Task: For heading Use Comic Sans MS with underline.  font size for heading24,  'Change the font style of data to'Comic Sans MS and font size to 16,  Change the alignment of both headline & data to Align center.  In the sheet   Pinnacle Sales   book
Action: Mouse moved to (29, 155)
Screenshot: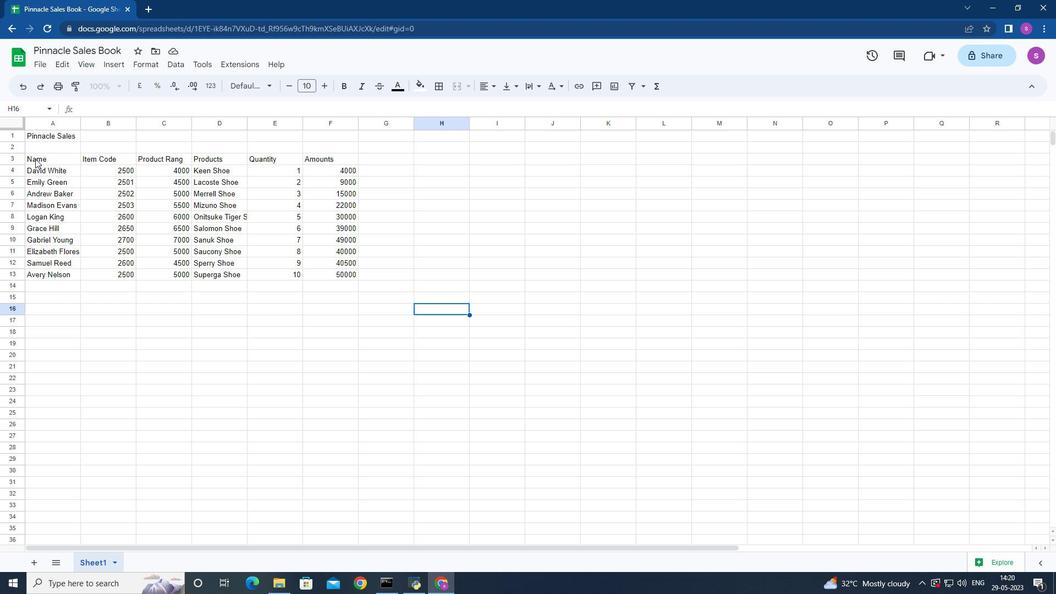 
Action: Mouse pressed left at (29, 155)
Screenshot: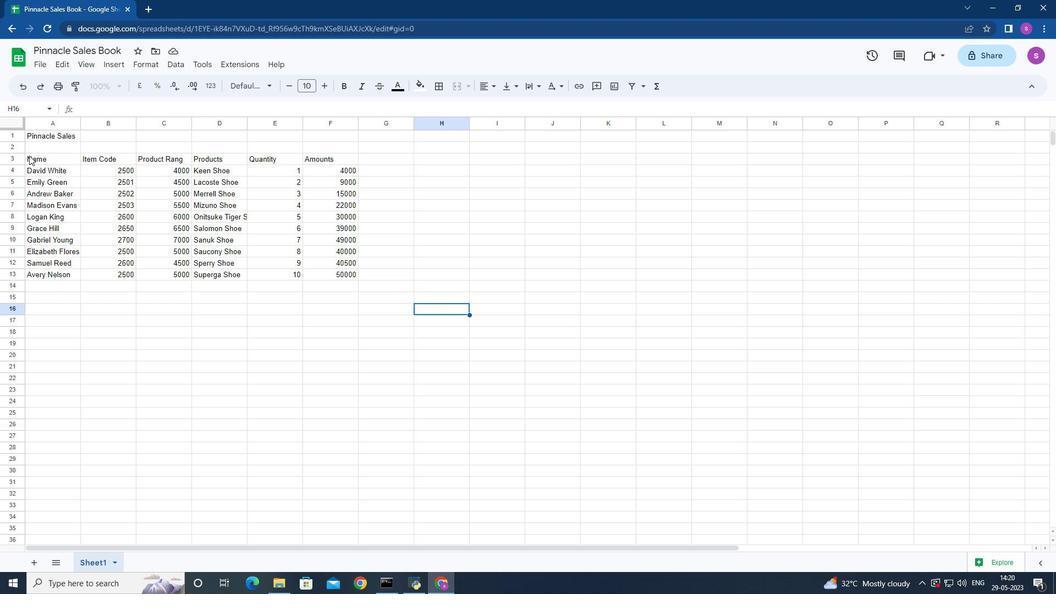 
Action: Mouse moved to (268, 82)
Screenshot: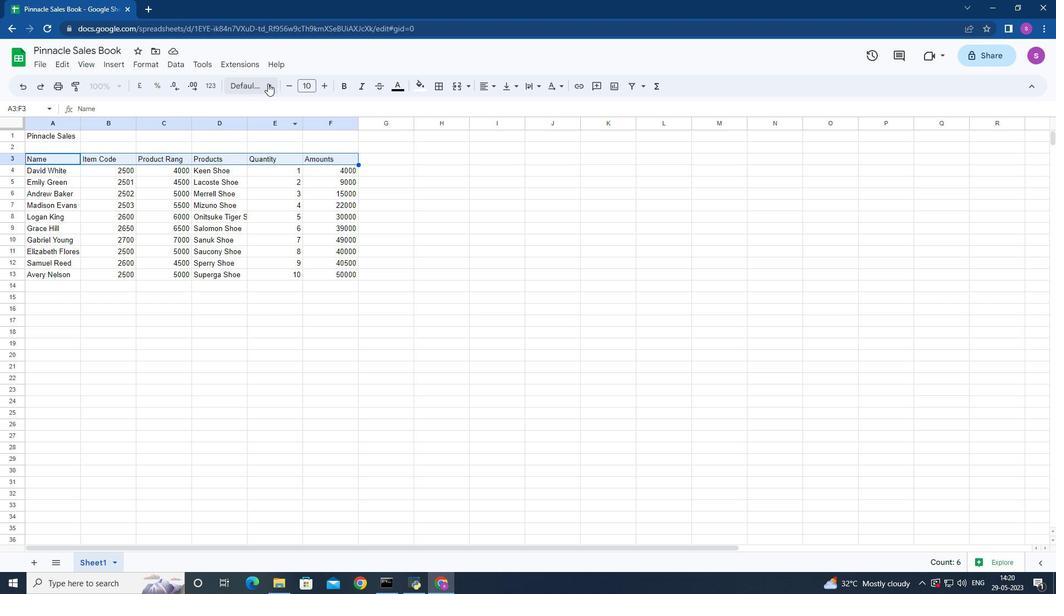 
Action: Mouse pressed left at (268, 82)
Screenshot: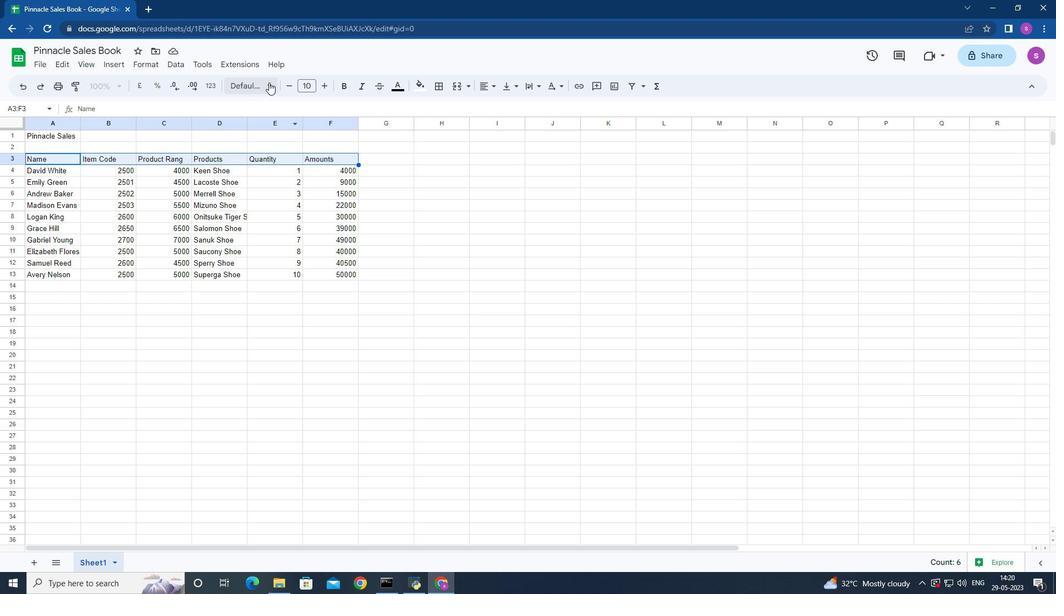 
Action: Mouse moved to (302, 363)
Screenshot: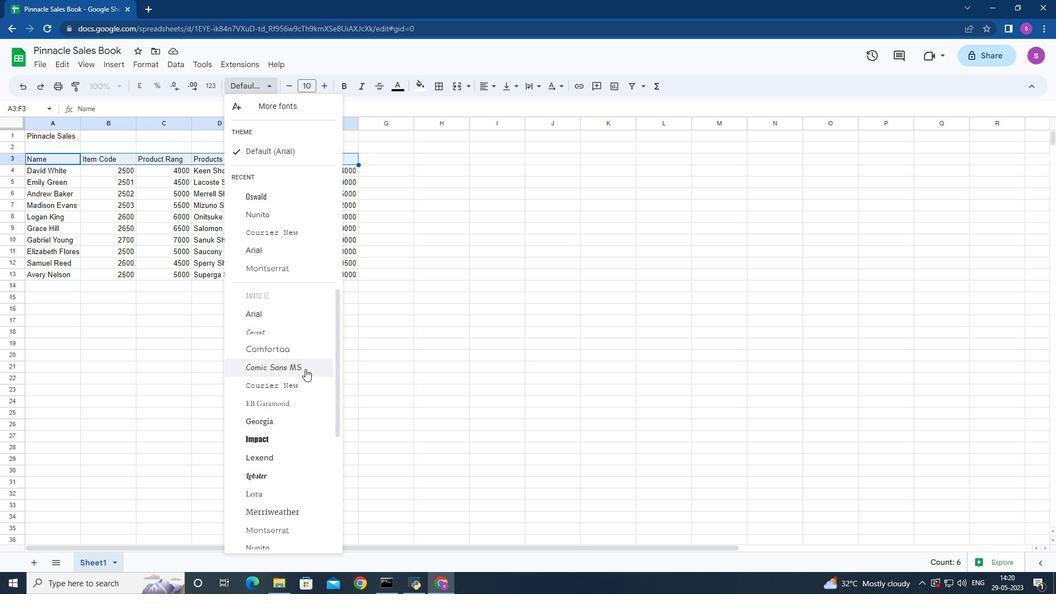 
Action: Mouse pressed left at (302, 363)
Screenshot: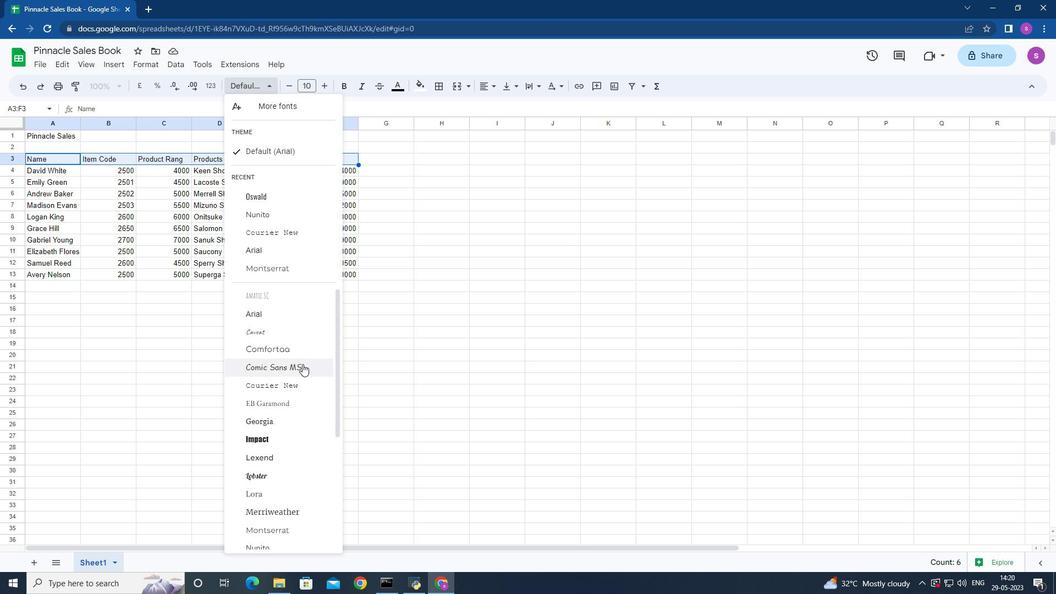
Action: Mouse moved to (135, 65)
Screenshot: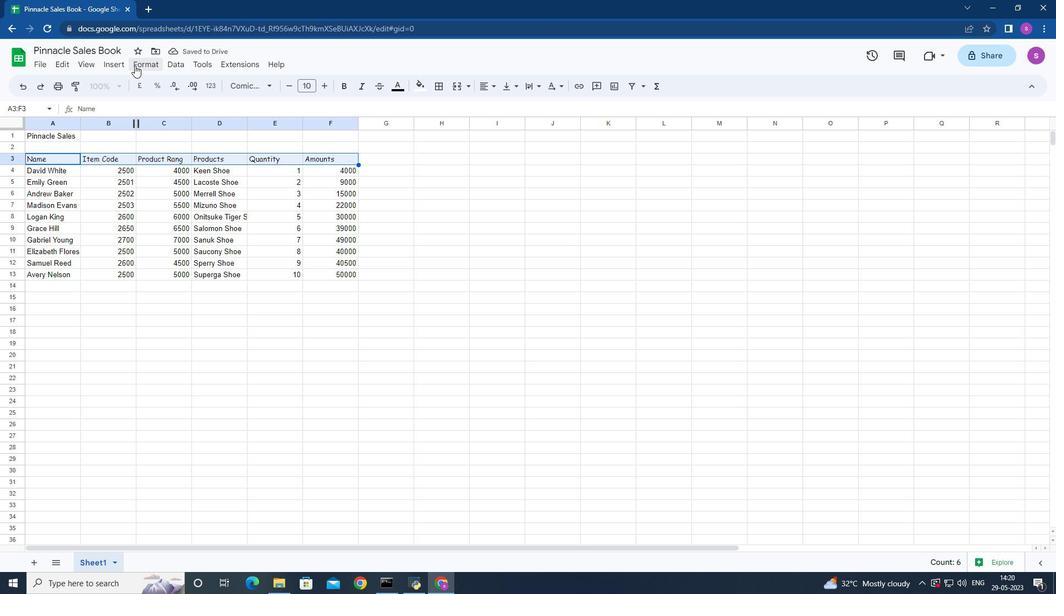 
Action: Mouse pressed left at (135, 65)
Screenshot: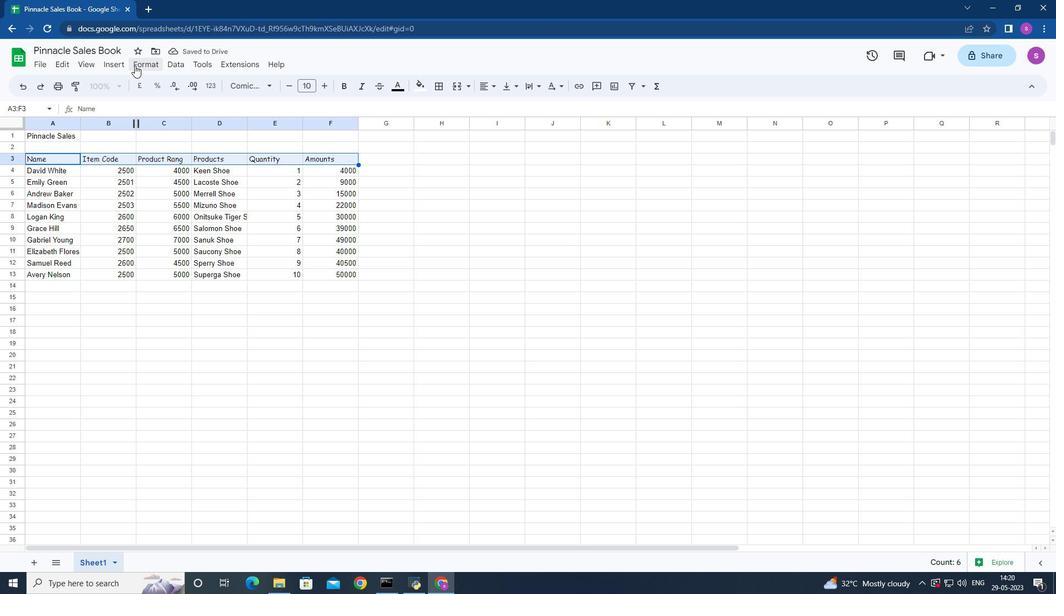 
Action: Mouse moved to (344, 166)
Screenshot: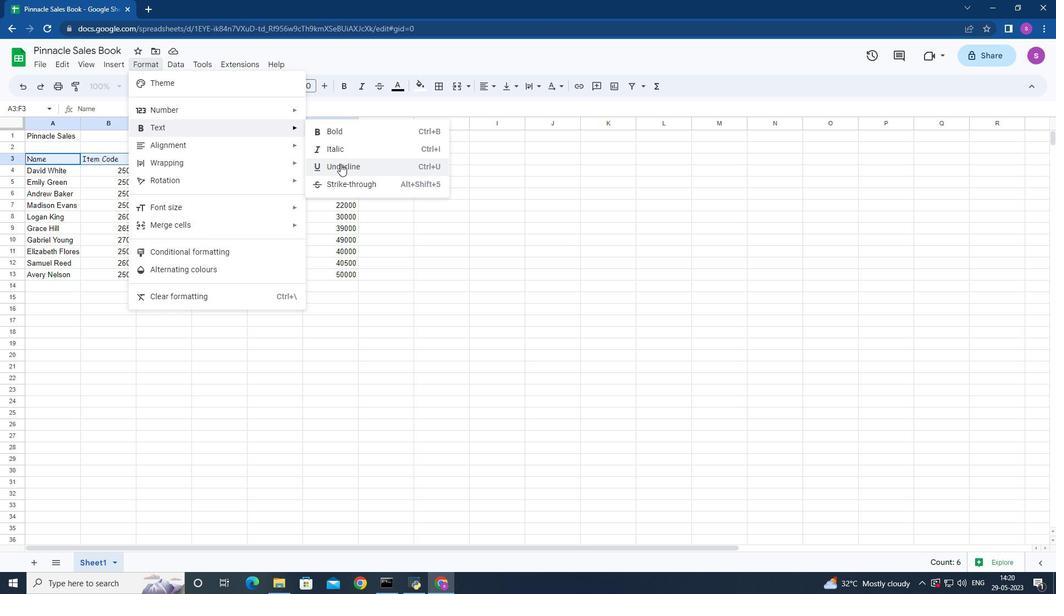 
Action: Mouse pressed left at (344, 166)
Screenshot: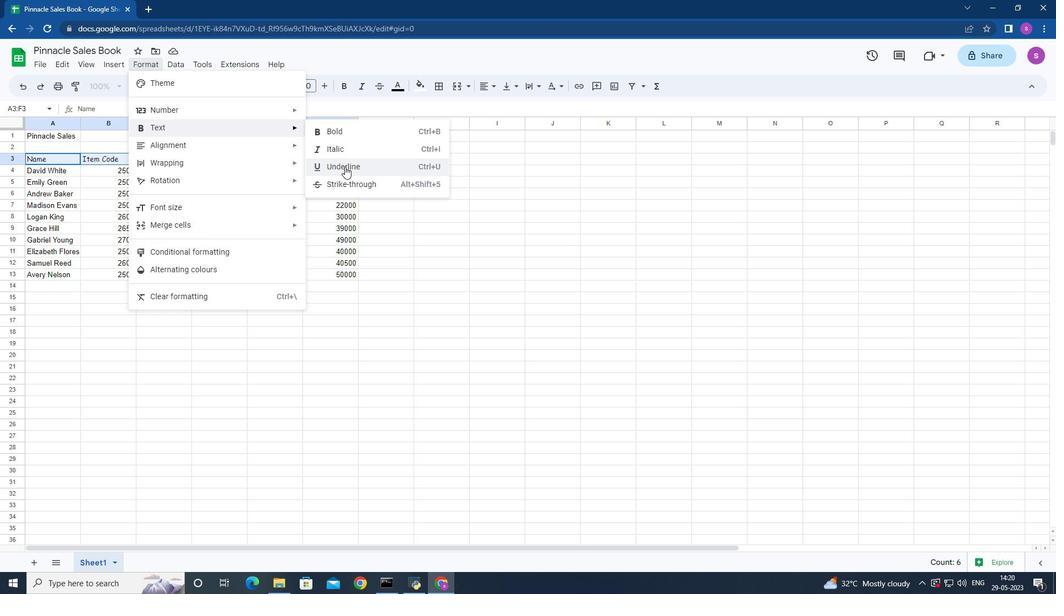 
Action: Mouse moved to (323, 84)
Screenshot: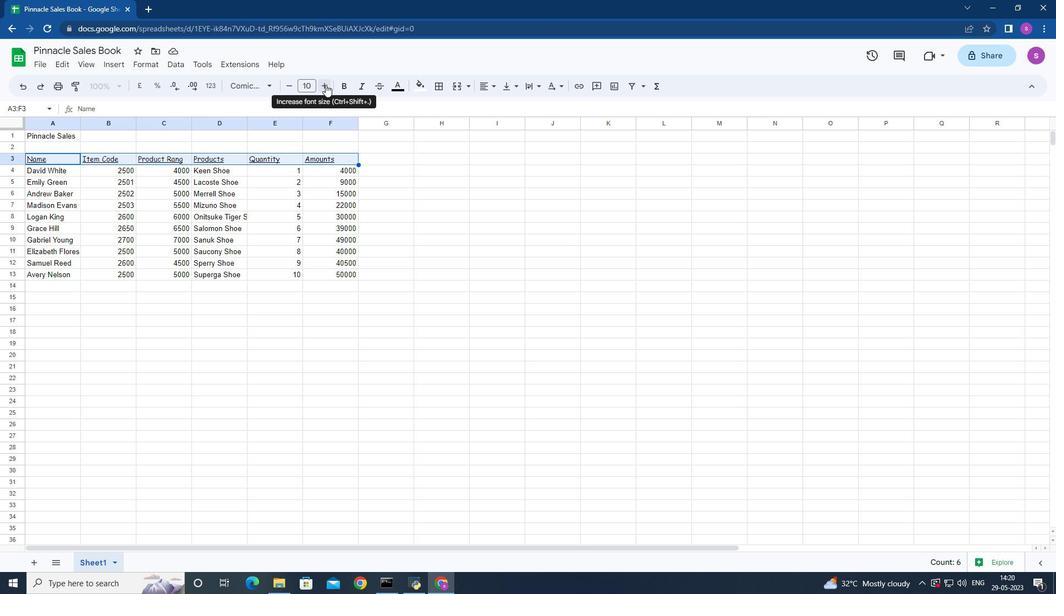 
Action: Mouse pressed left at (323, 84)
Screenshot: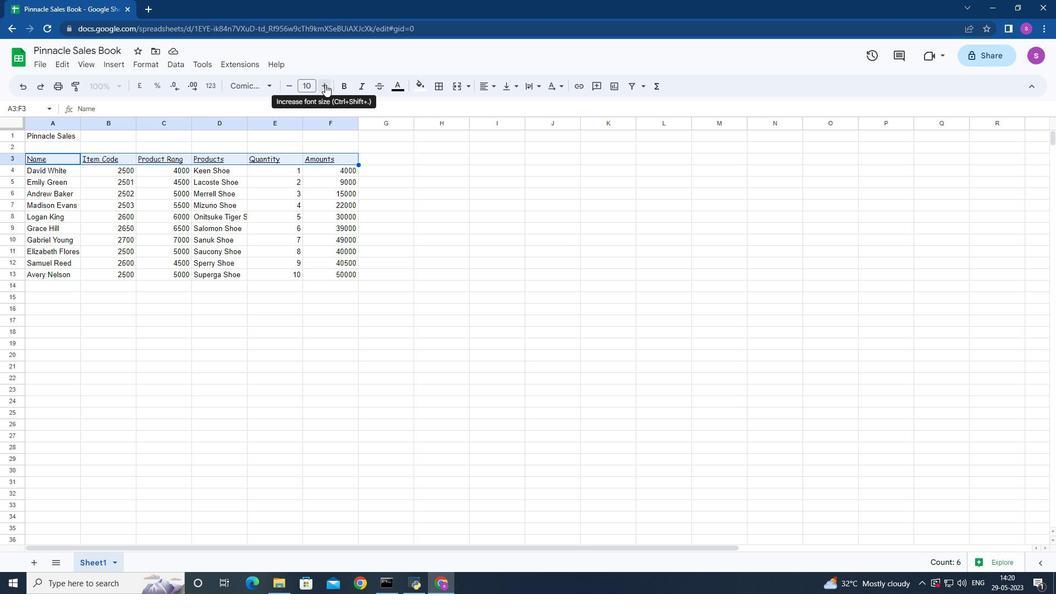 
Action: Mouse moved to (323, 84)
Screenshot: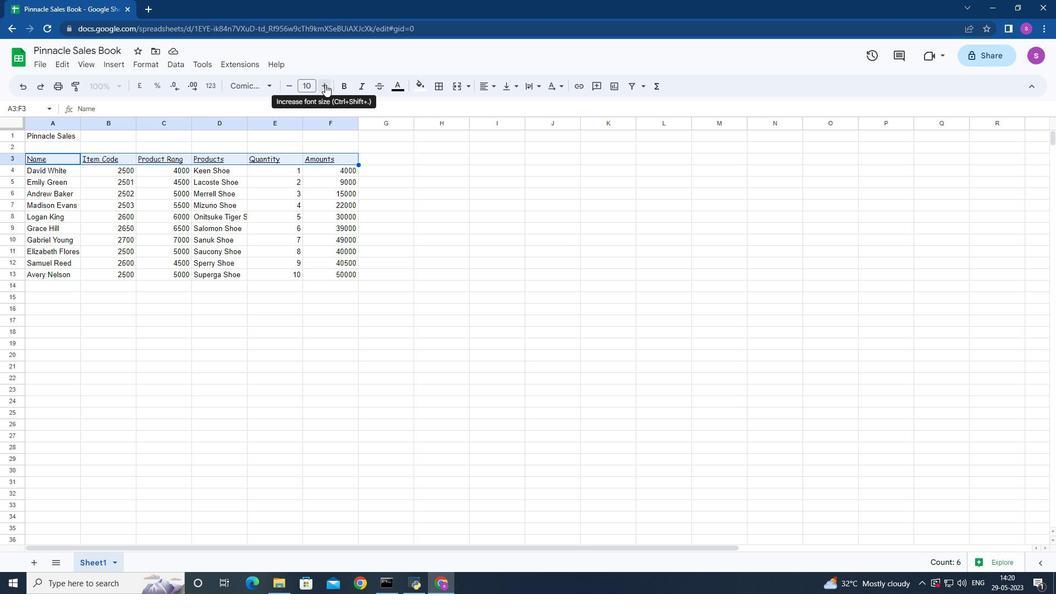 
Action: Mouse pressed left at (323, 84)
Screenshot: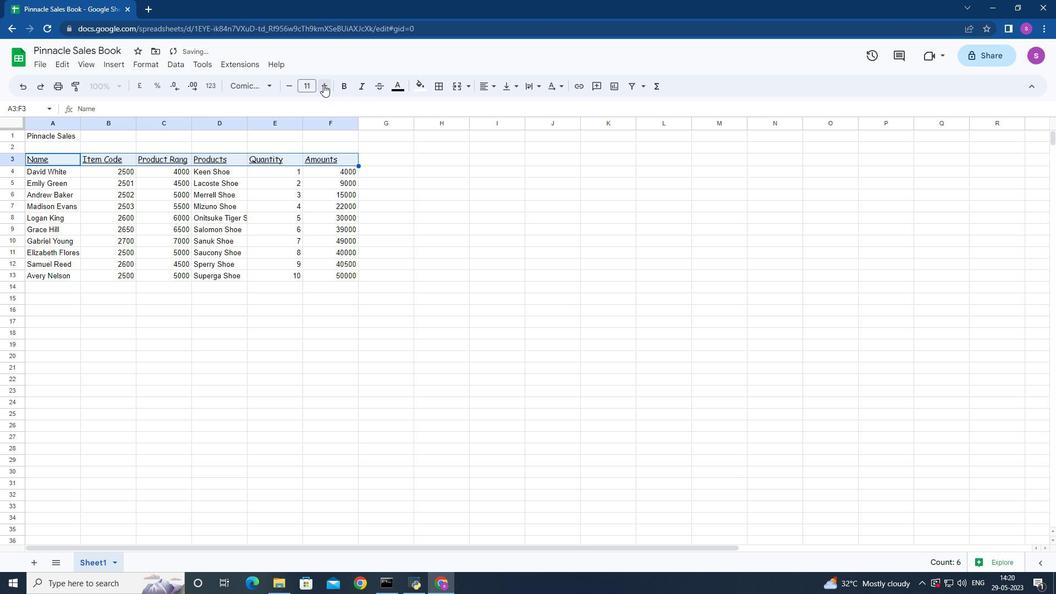 
Action: Mouse pressed left at (323, 84)
Screenshot: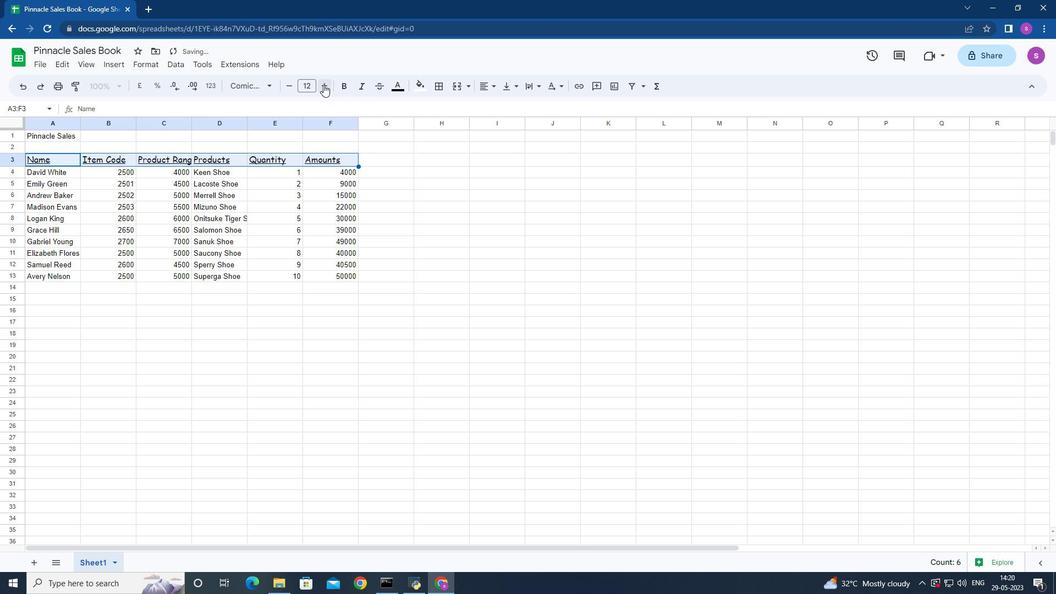 
Action: Mouse pressed left at (323, 84)
Screenshot: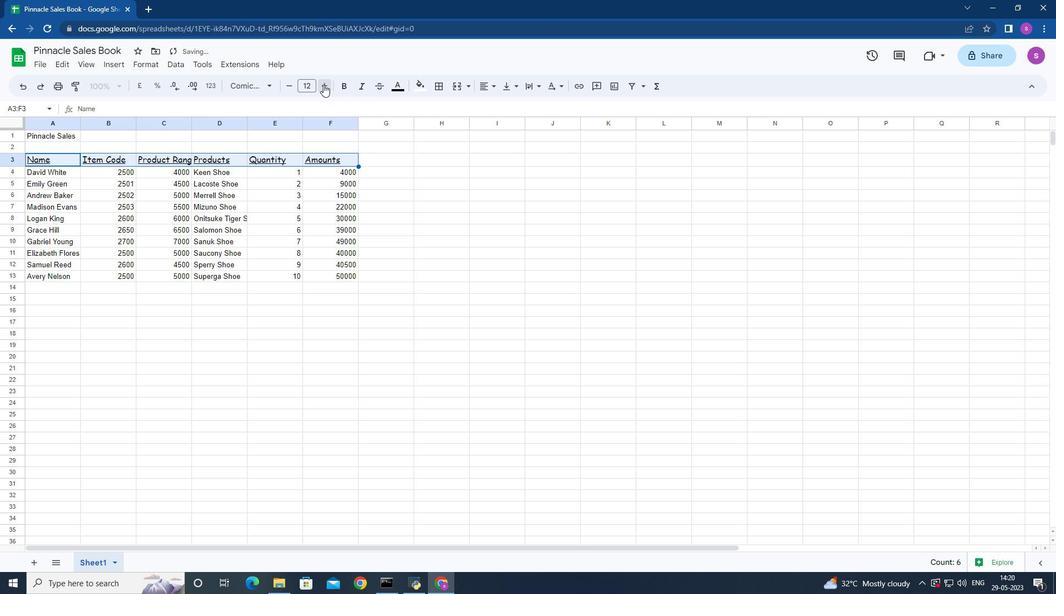 
Action: Mouse pressed left at (323, 84)
Screenshot: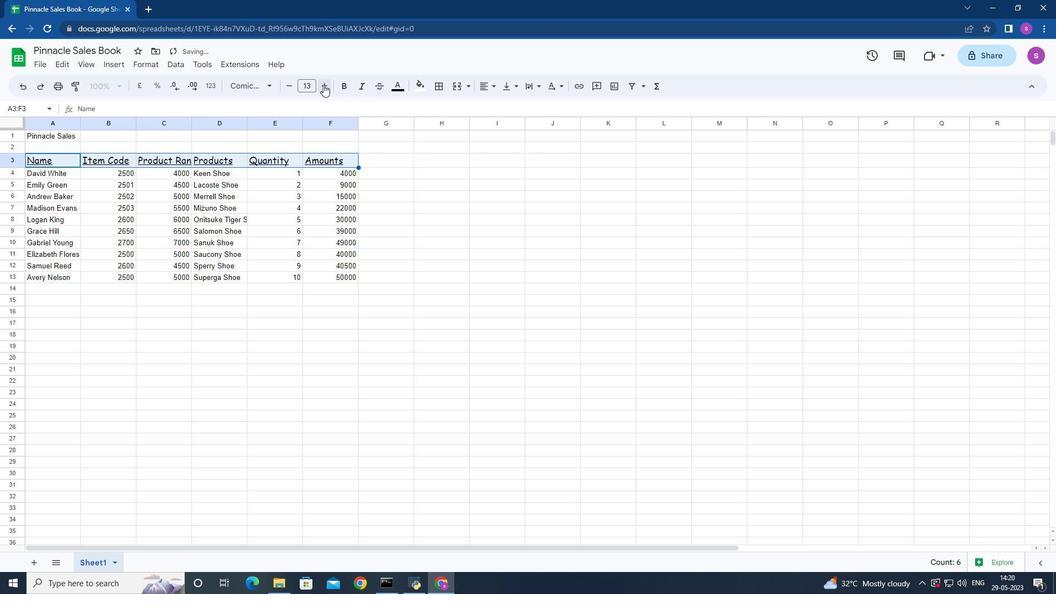 
Action: Mouse pressed left at (323, 84)
Screenshot: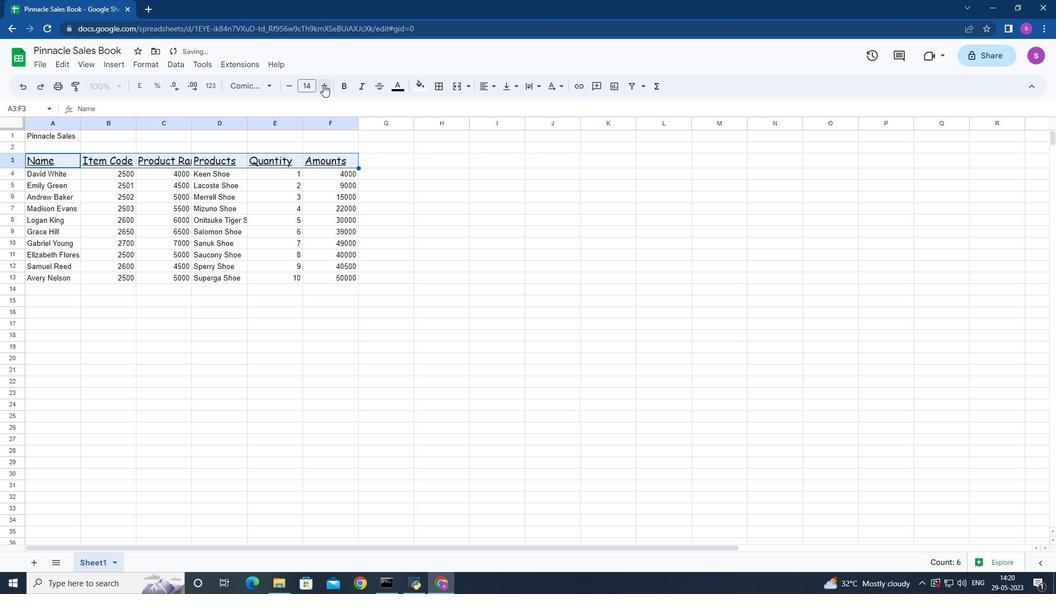 
Action: Mouse pressed left at (323, 84)
Screenshot: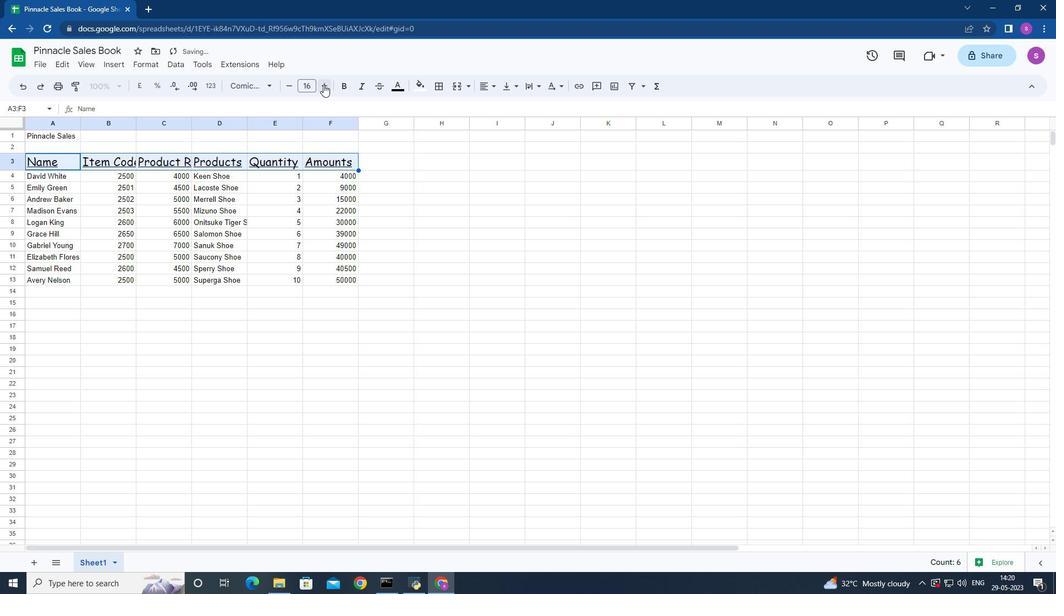 
Action: Mouse pressed left at (323, 84)
Screenshot: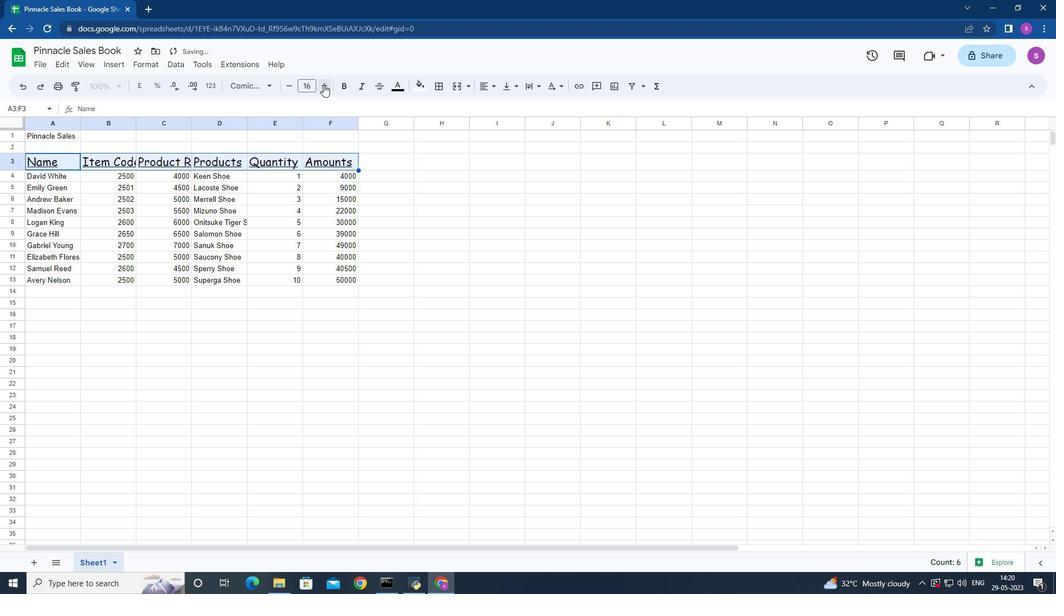 
Action: Mouse pressed left at (323, 84)
Screenshot: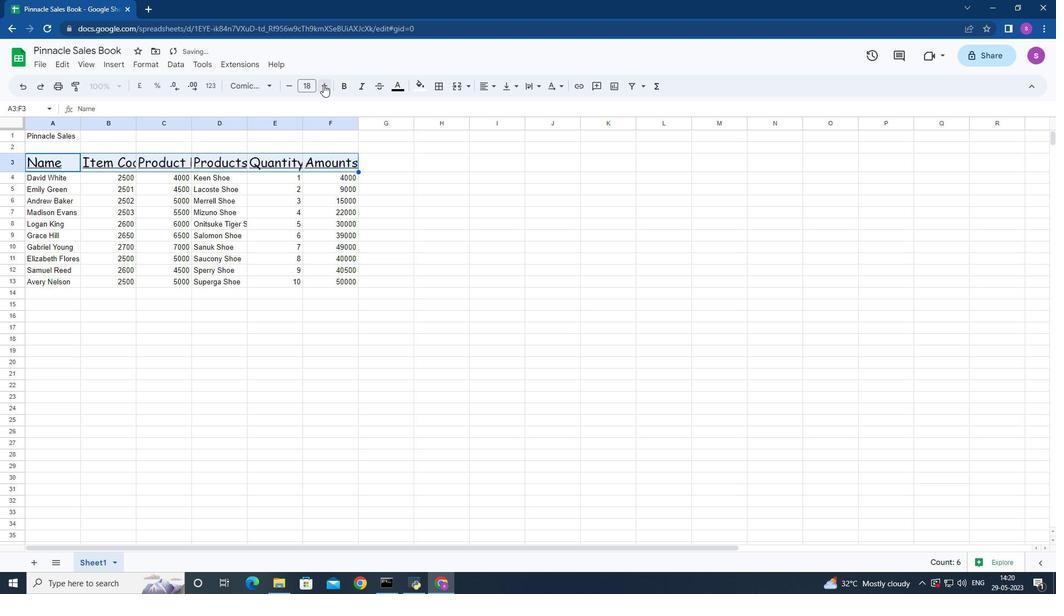 
Action: Mouse moved to (323, 84)
Screenshot: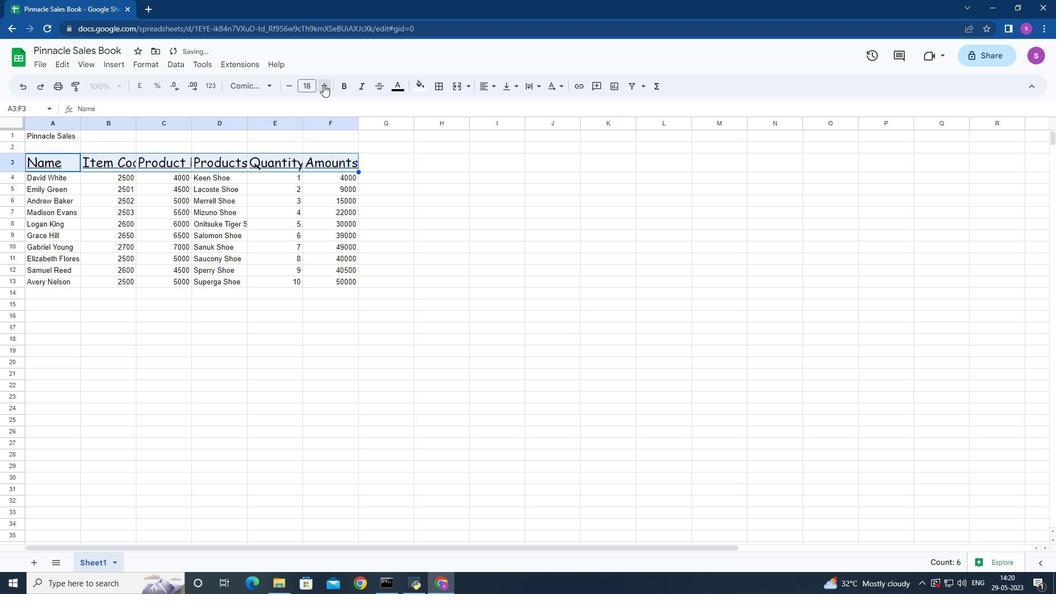
Action: Mouse pressed left at (323, 84)
Screenshot: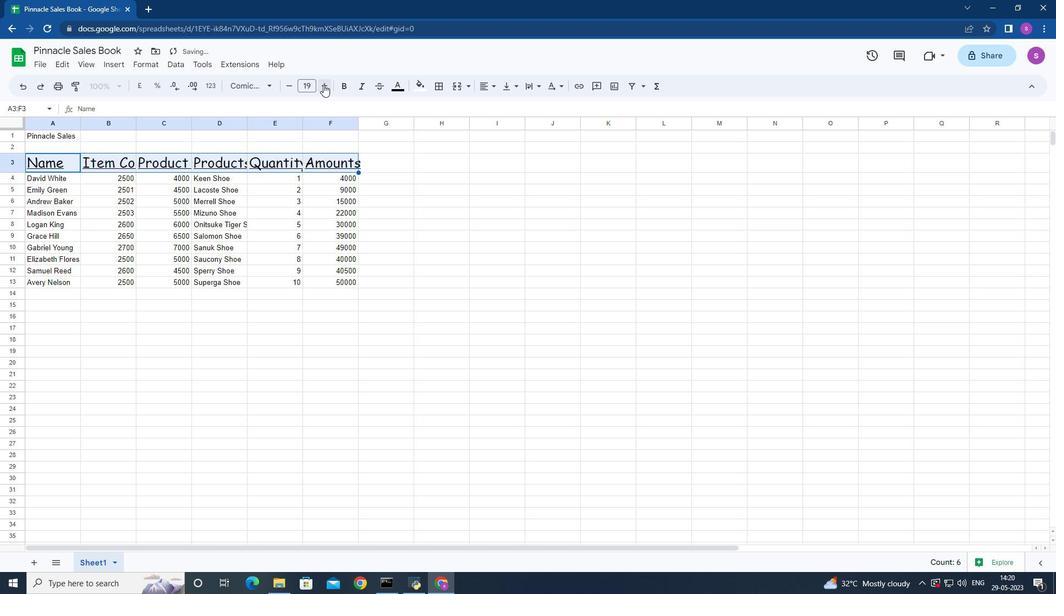 
Action: Mouse pressed left at (323, 84)
Screenshot: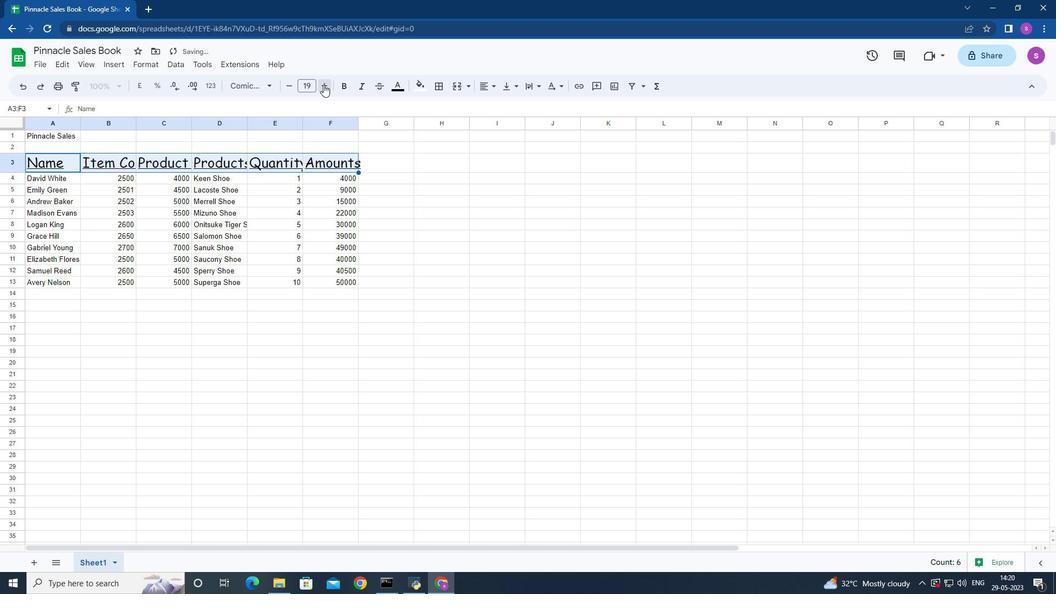 
Action: Mouse pressed left at (323, 84)
Screenshot: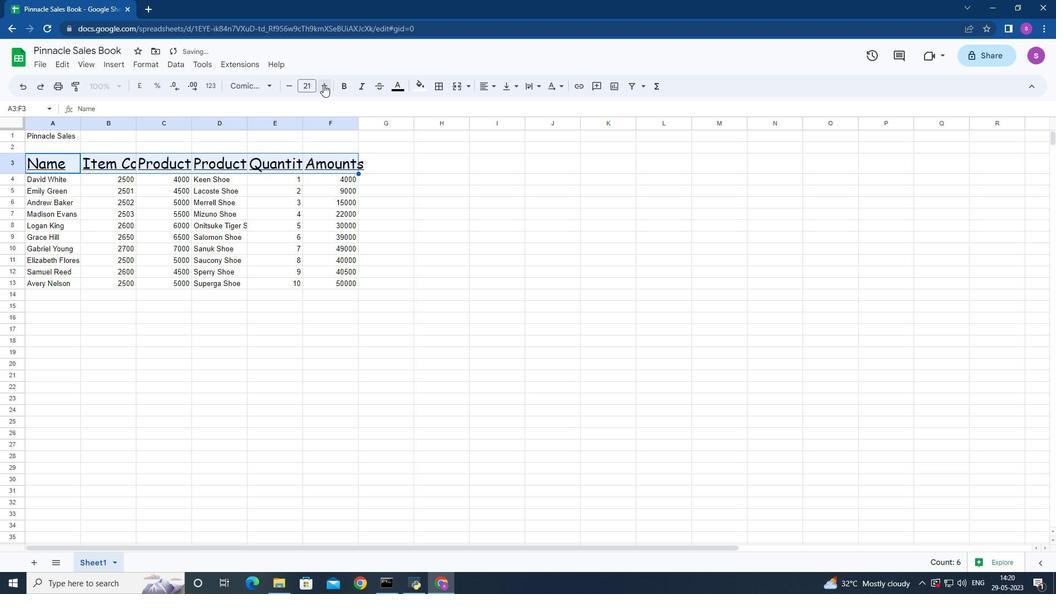 
Action: Mouse pressed left at (323, 84)
Screenshot: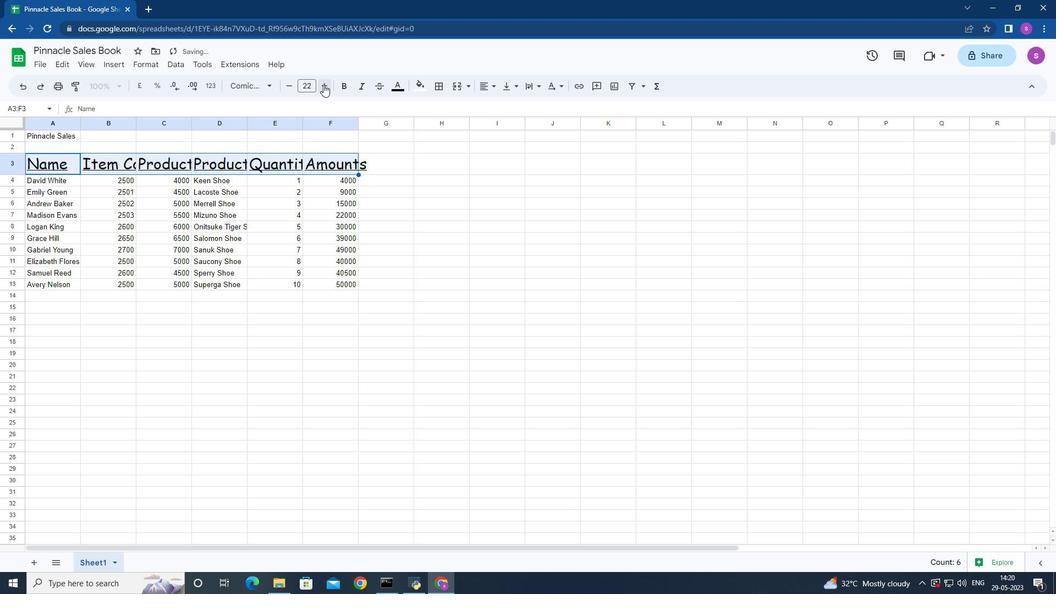 
Action: Mouse moved to (325, 84)
Screenshot: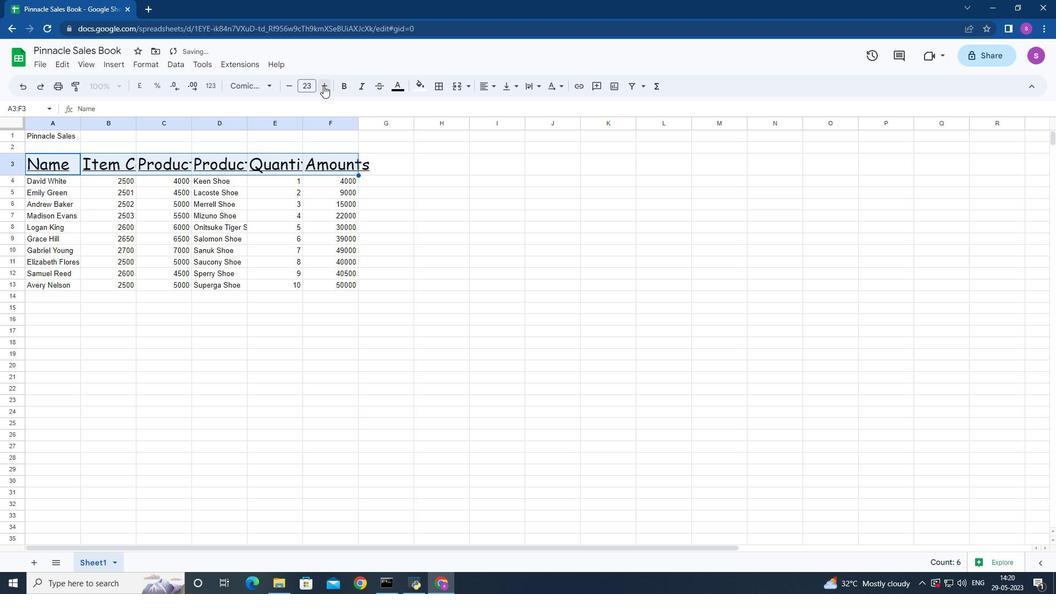 
Action: Mouse pressed left at (325, 84)
Screenshot: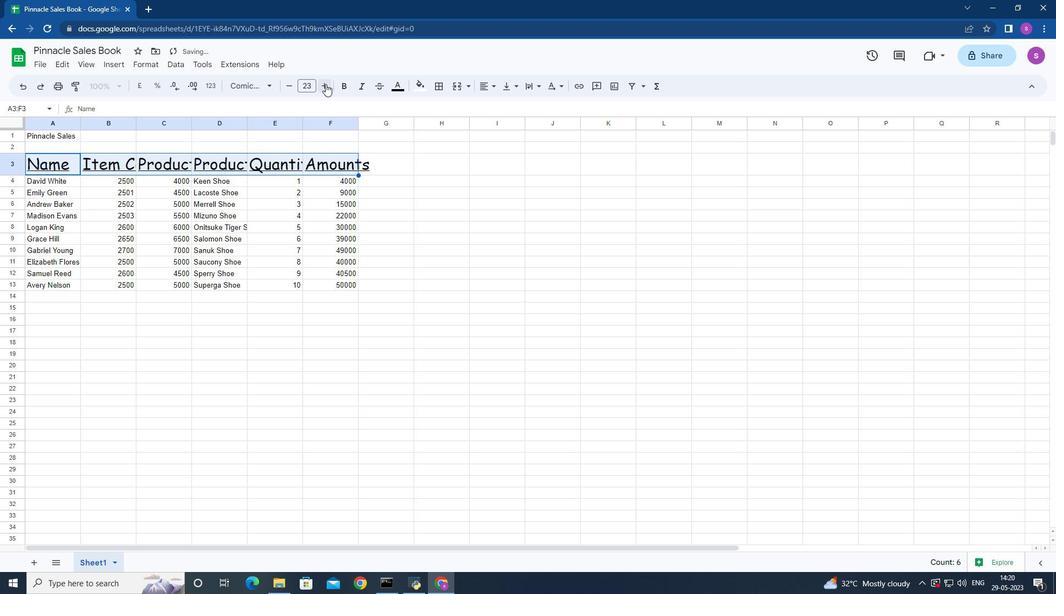 
Action: Mouse moved to (80, 119)
Screenshot: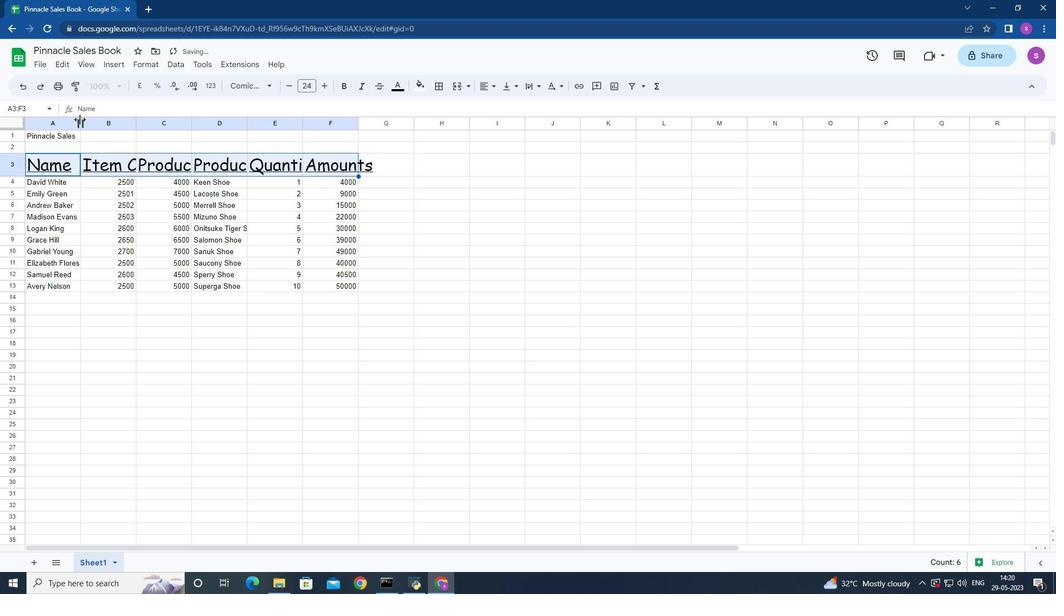 
Action: Mouse pressed left at (80, 119)
Screenshot: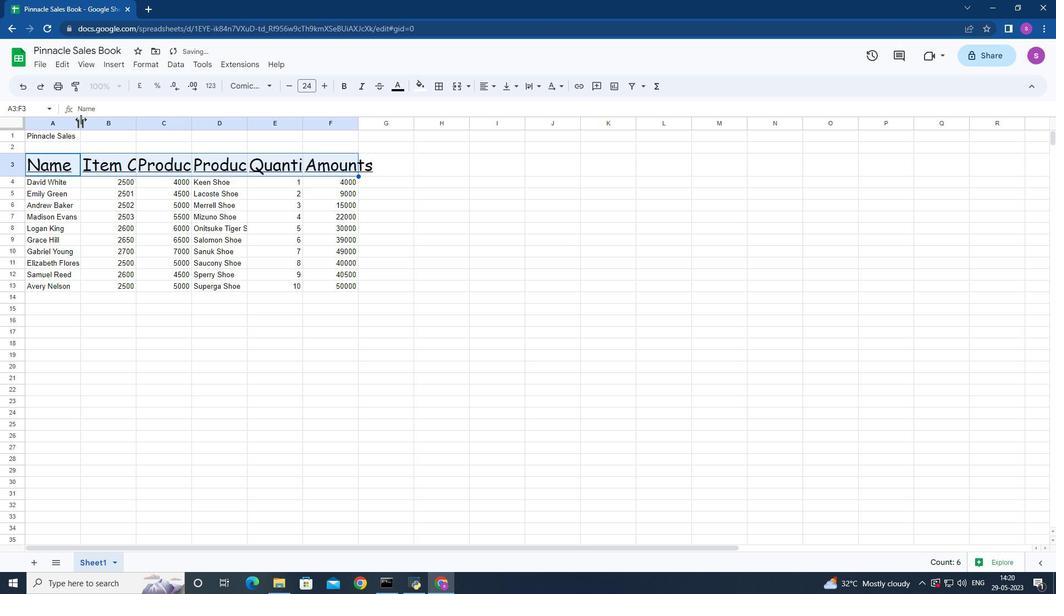 
Action: Mouse moved to (162, 121)
Screenshot: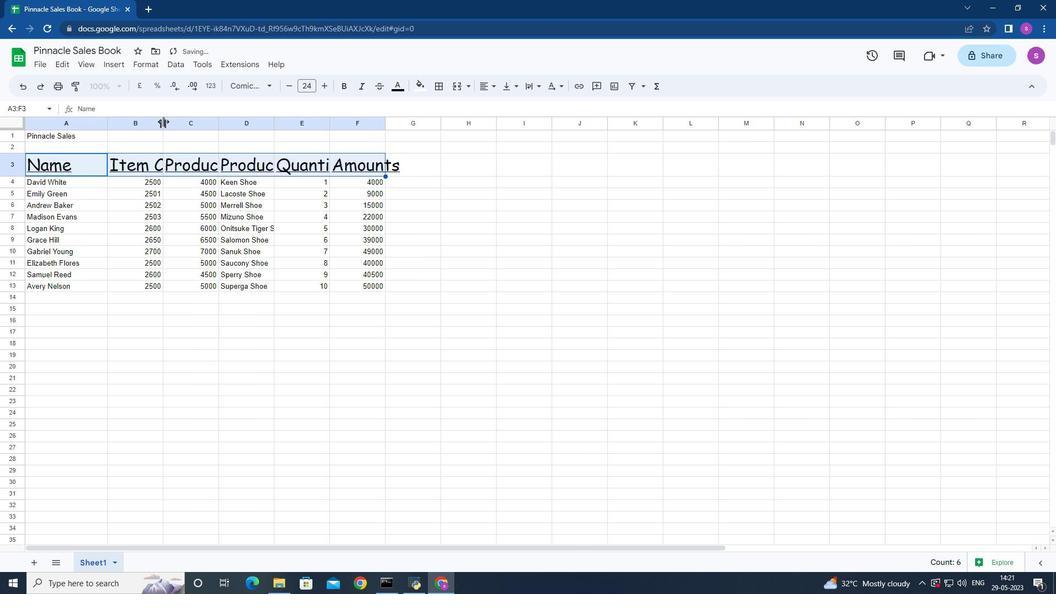 
Action: Mouse pressed left at (162, 121)
Screenshot: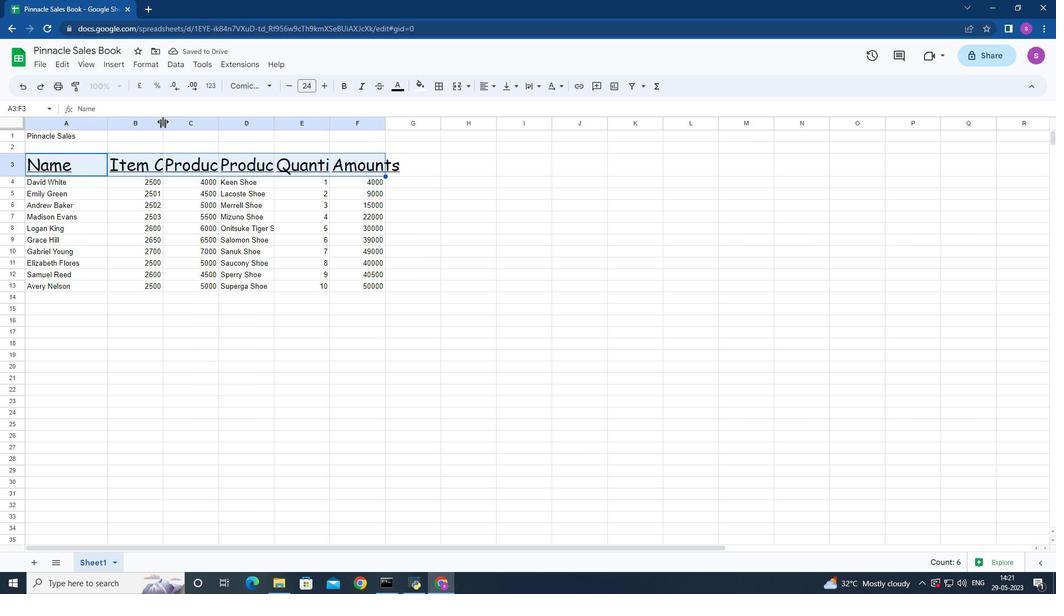 
Action: Mouse moved to (188, 121)
Screenshot: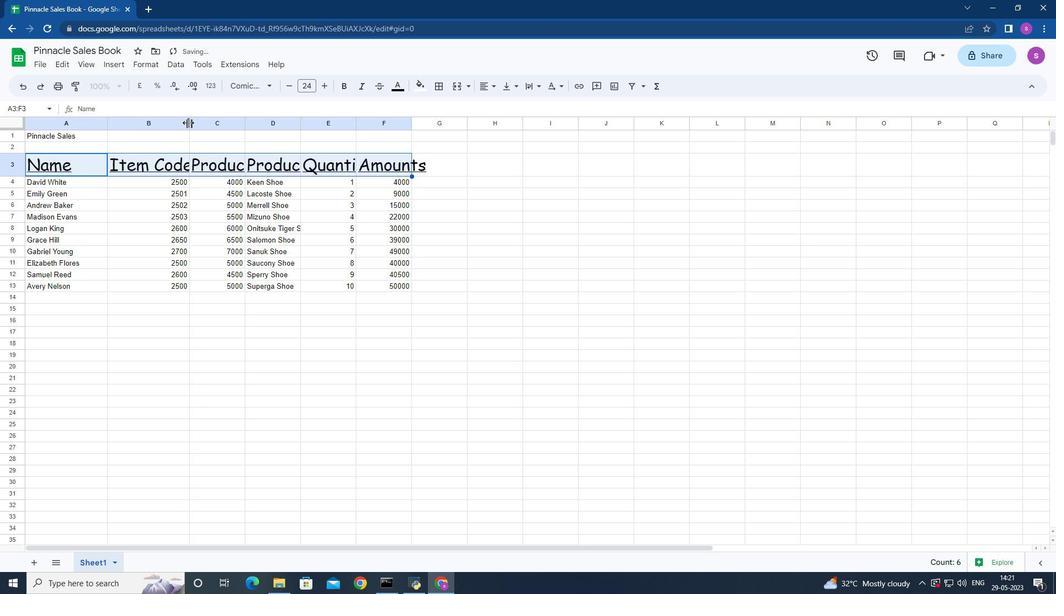 
Action: Mouse pressed left at (188, 121)
Screenshot: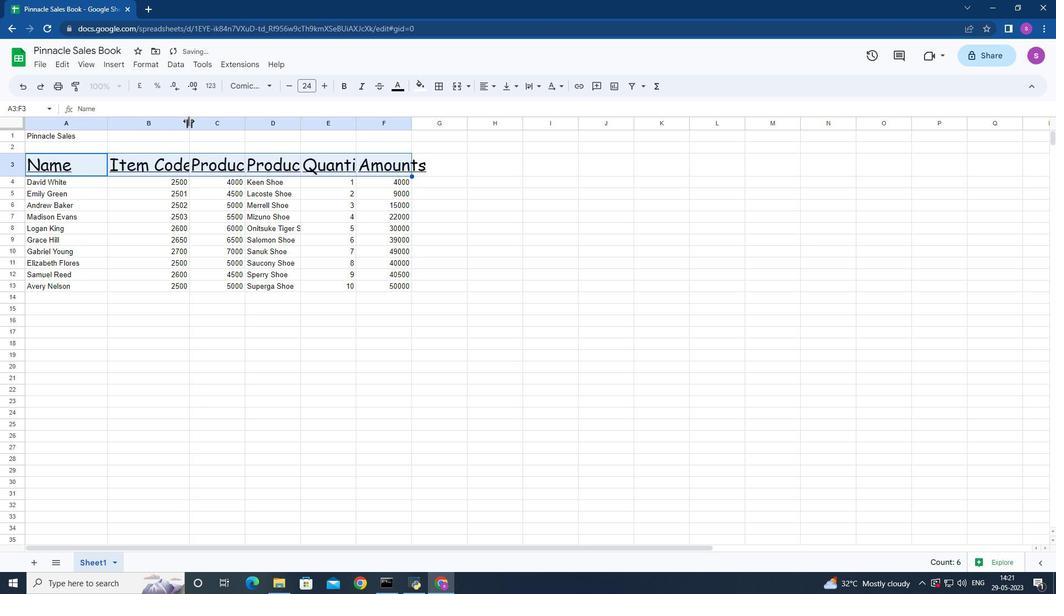 
Action: Mouse moved to (264, 127)
Screenshot: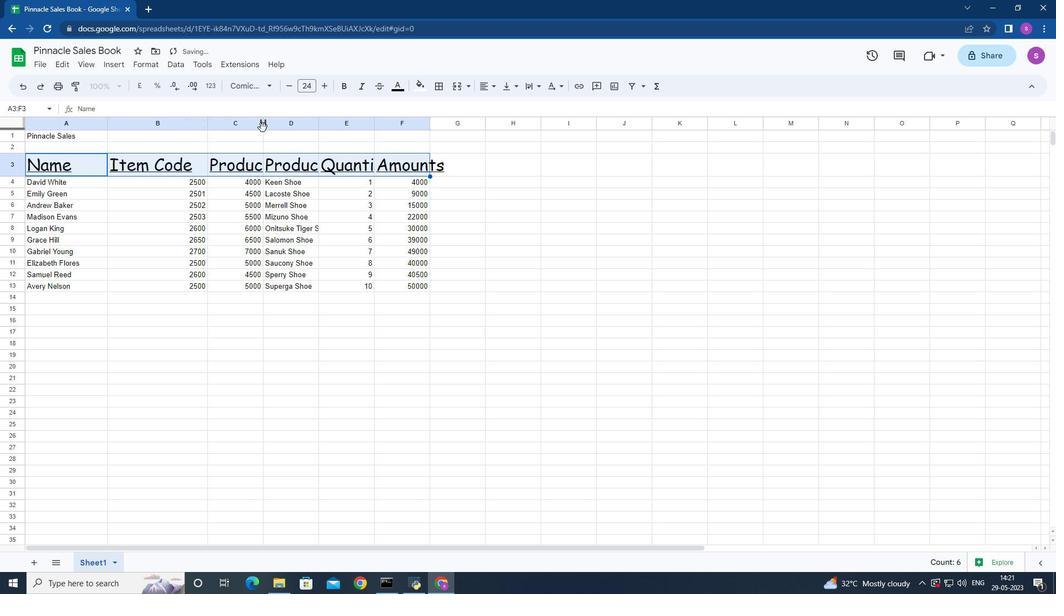 
Action: Mouse pressed left at (264, 127)
Screenshot: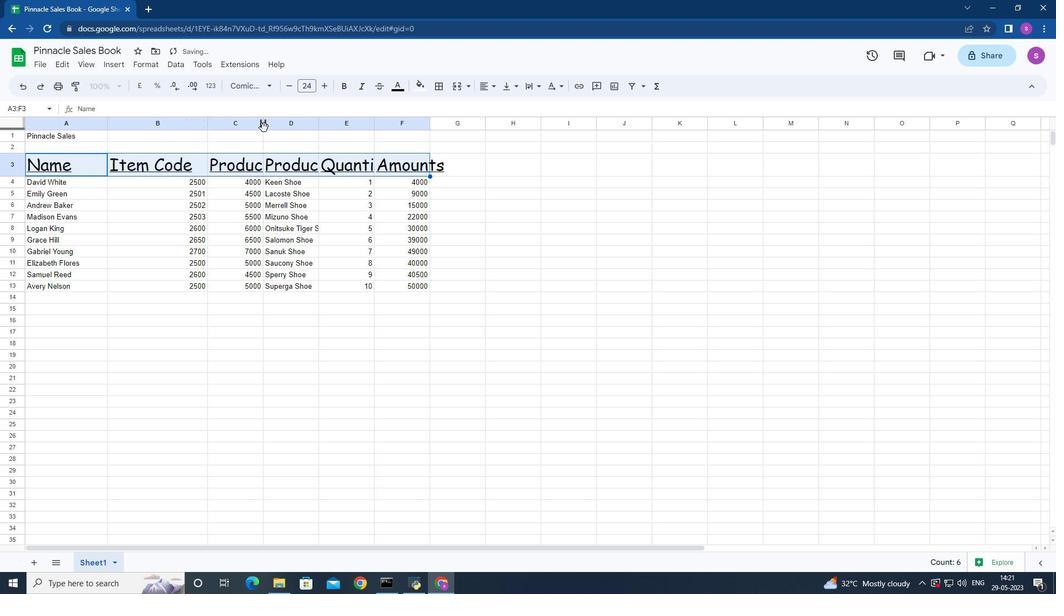 
Action: Mouse moved to (262, 122)
Screenshot: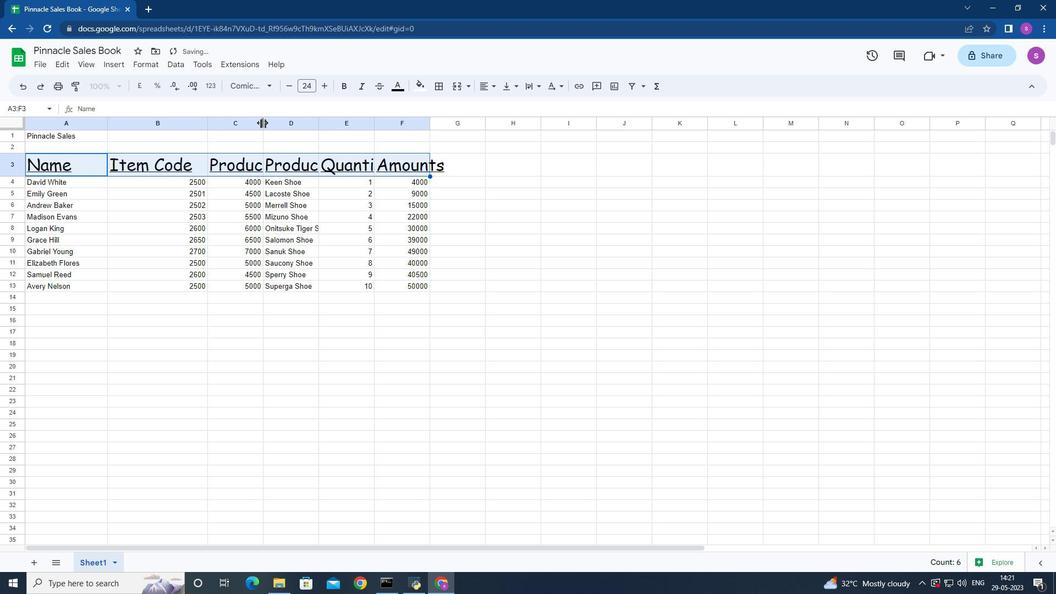 
Action: Mouse pressed left at (262, 122)
Screenshot: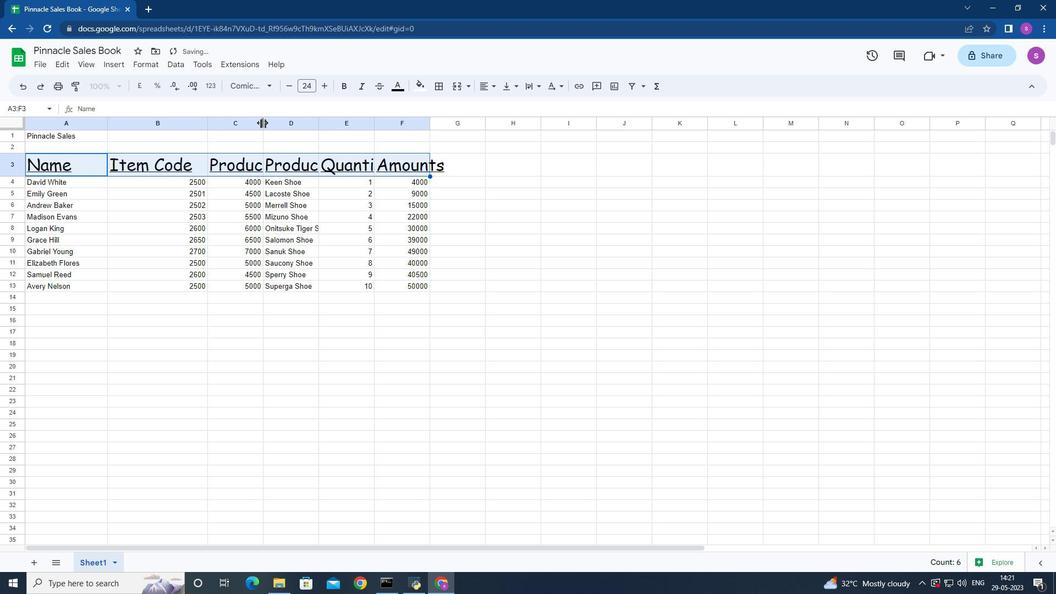 
Action: Mouse moved to (281, 124)
Screenshot: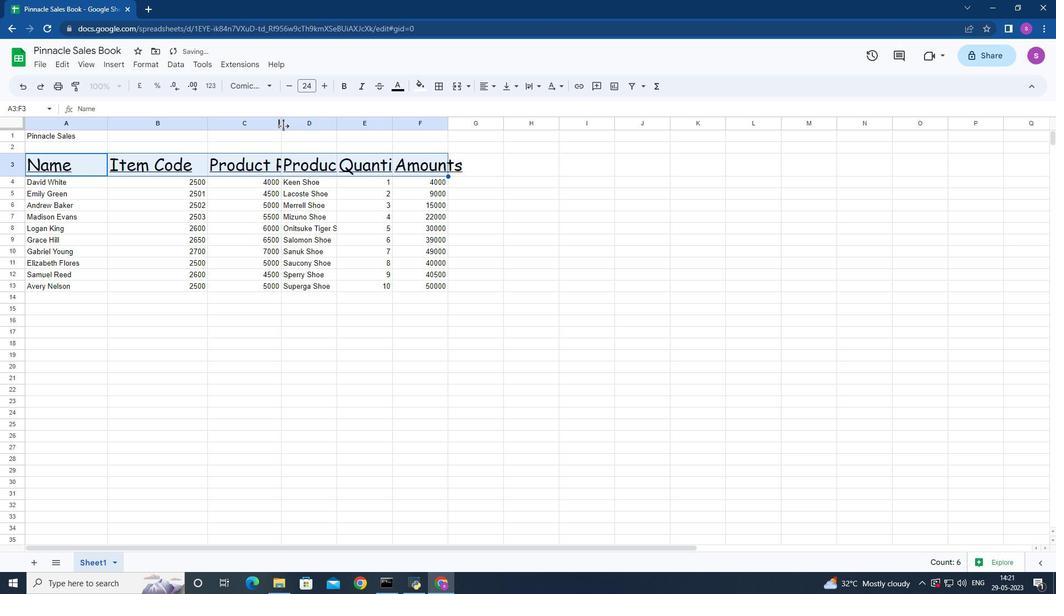 
Action: Mouse pressed left at (281, 124)
Screenshot: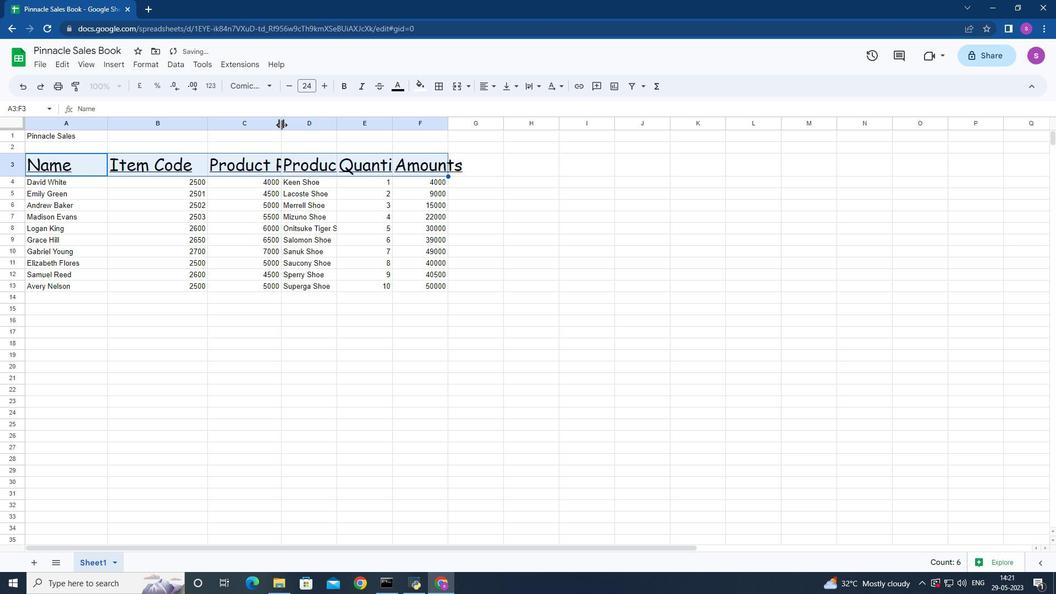
Action: Mouse moved to (376, 122)
Screenshot: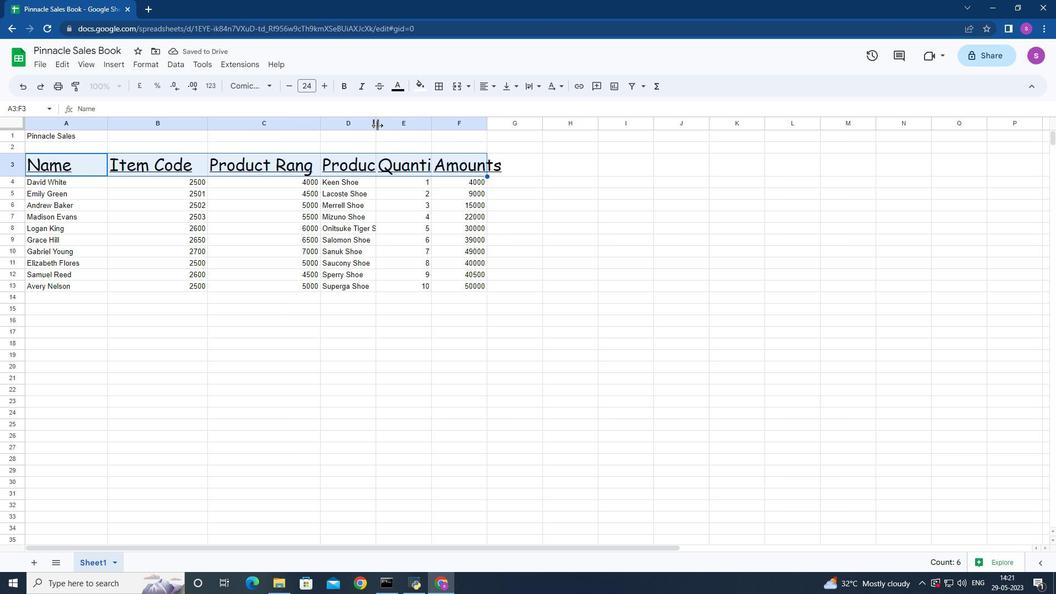
Action: Mouse pressed left at (376, 122)
Screenshot: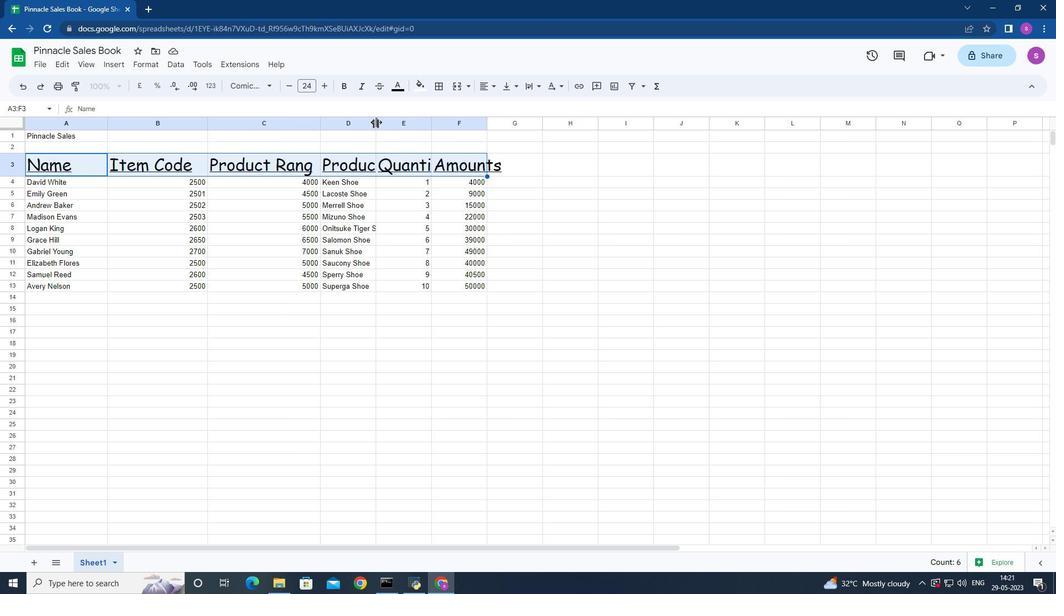 
Action: Mouse moved to (400, 121)
Screenshot: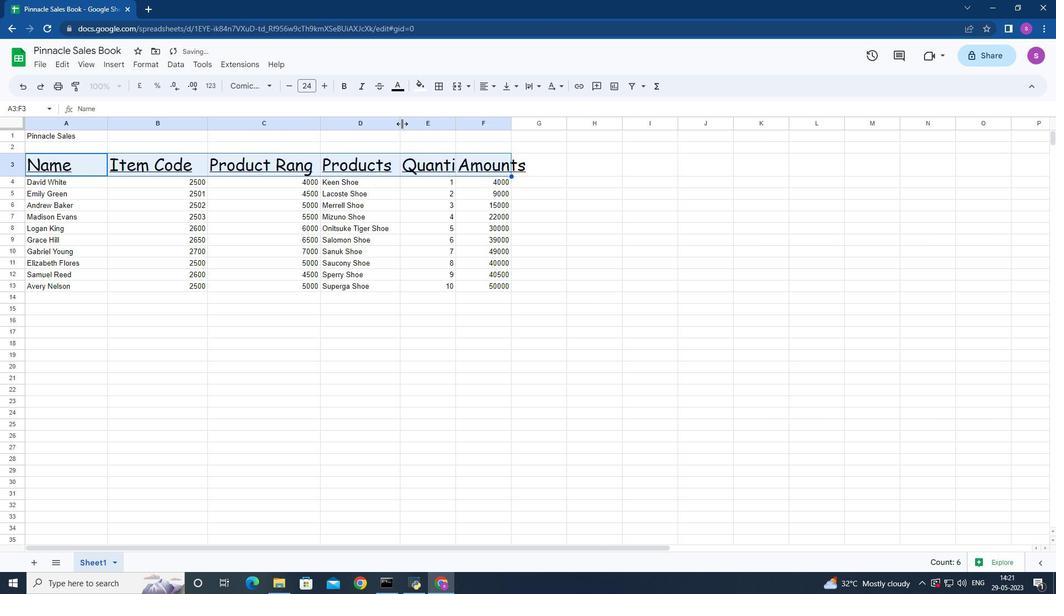 
Action: Mouse pressed left at (400, 121)
Screenshot: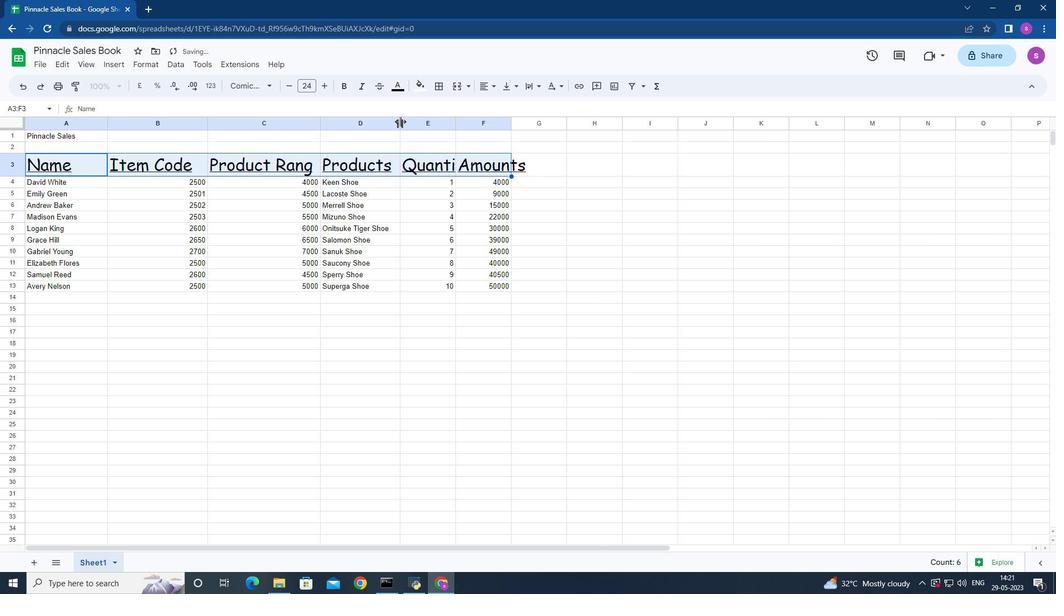 
Action: Mouse moved to (464, 125)
Screenshot: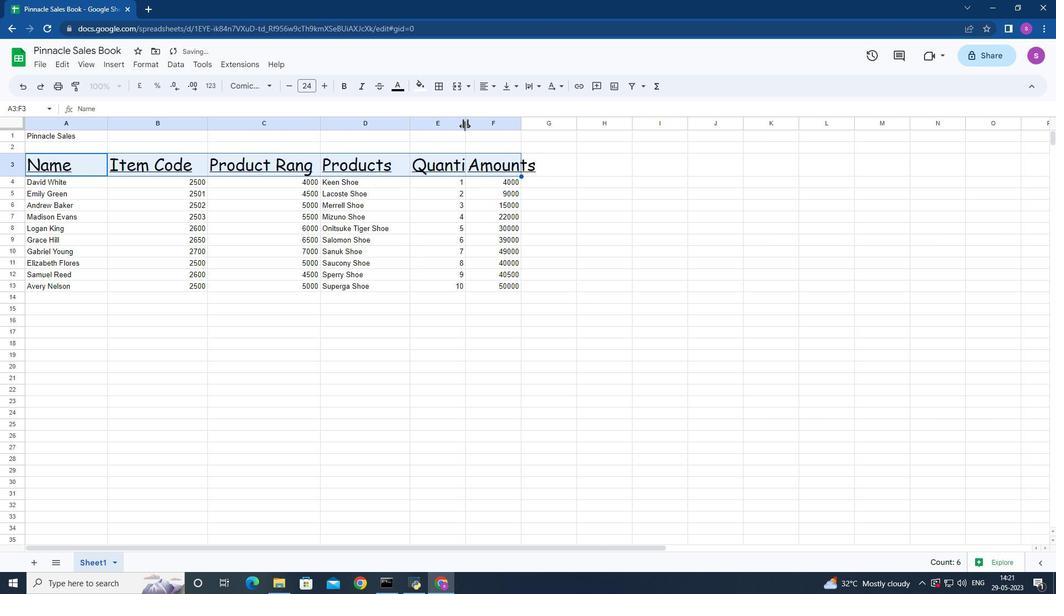 
Action: Mouse pressed left at (464, 125)
Screenshot: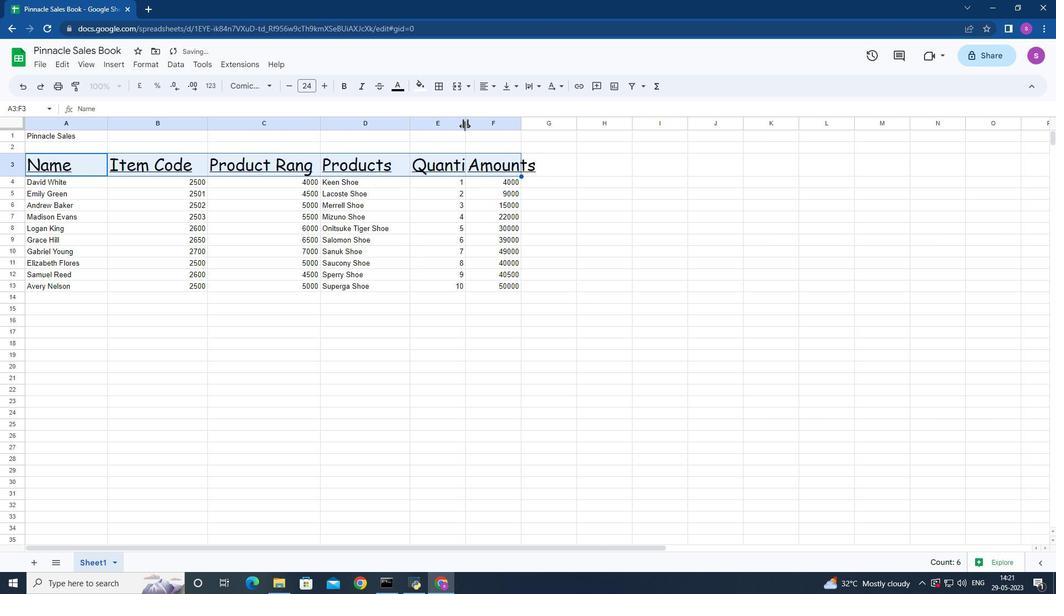 
Action: Mouse moved to (618, 299)
Screenshot: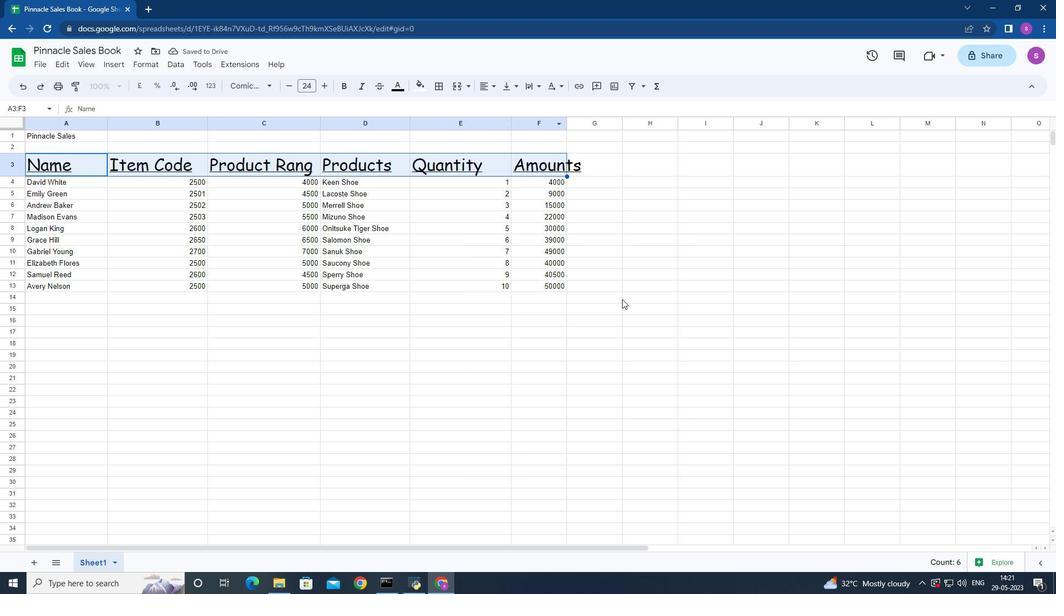 
Action: Mouse pressed left at (618, 299)
Screenshot: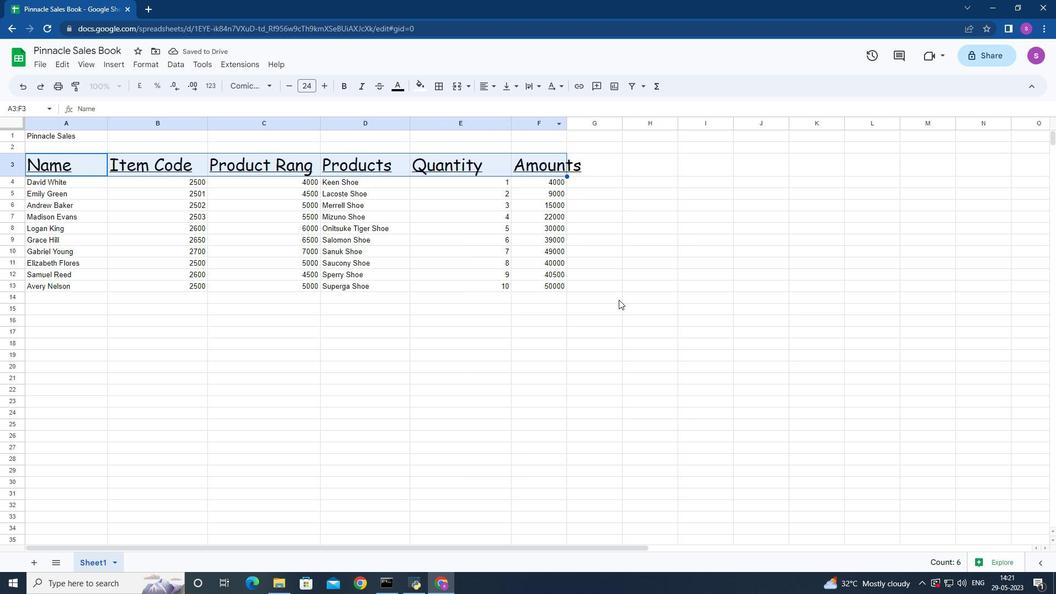 
Action: Mouse moved to (31, 180)
Screenshot: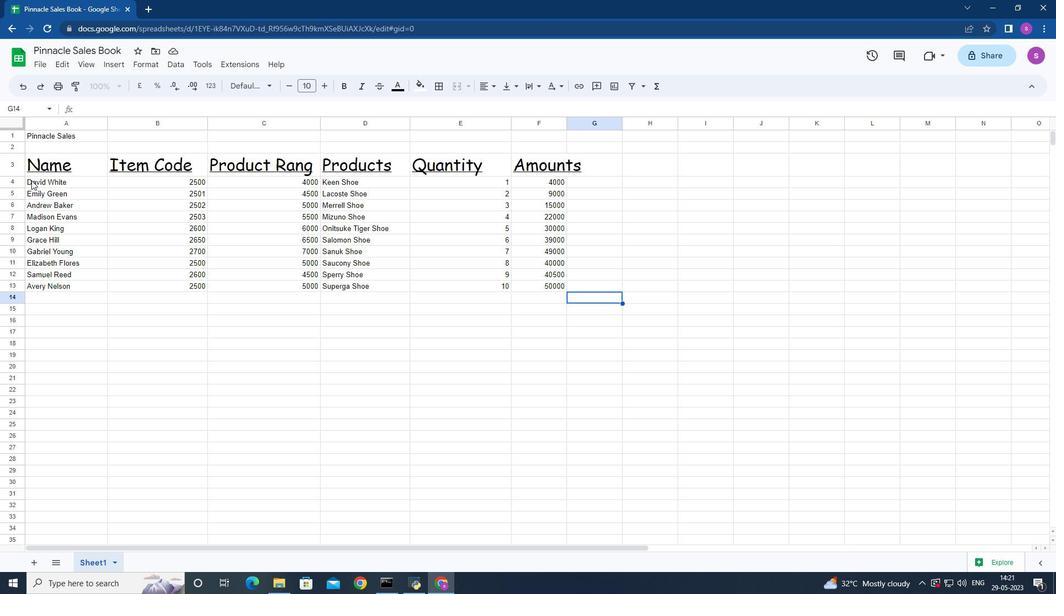 
Action: Mouse pressed left at (31, 180)
Screenshot: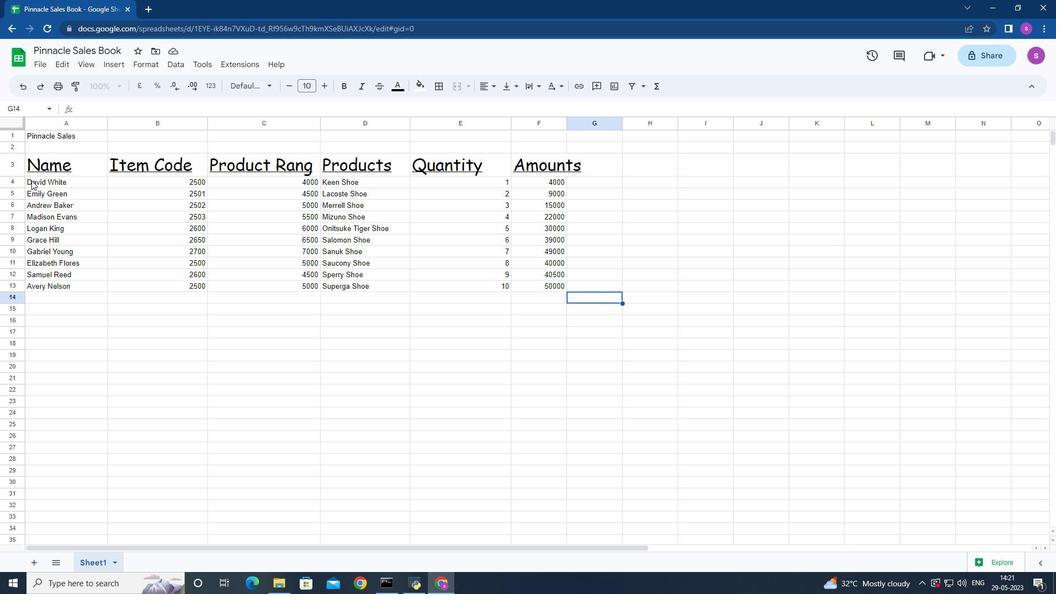 
Action: Mouse moved to (324, 85)
Screenshot: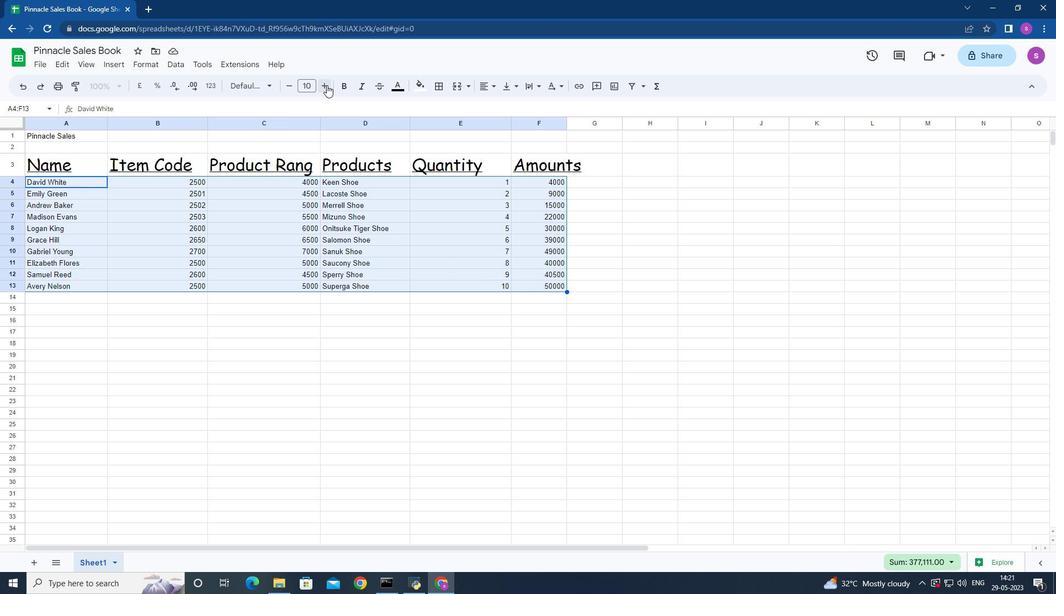 
Action: Mouse pressed left at (324, 85)
Screenshot: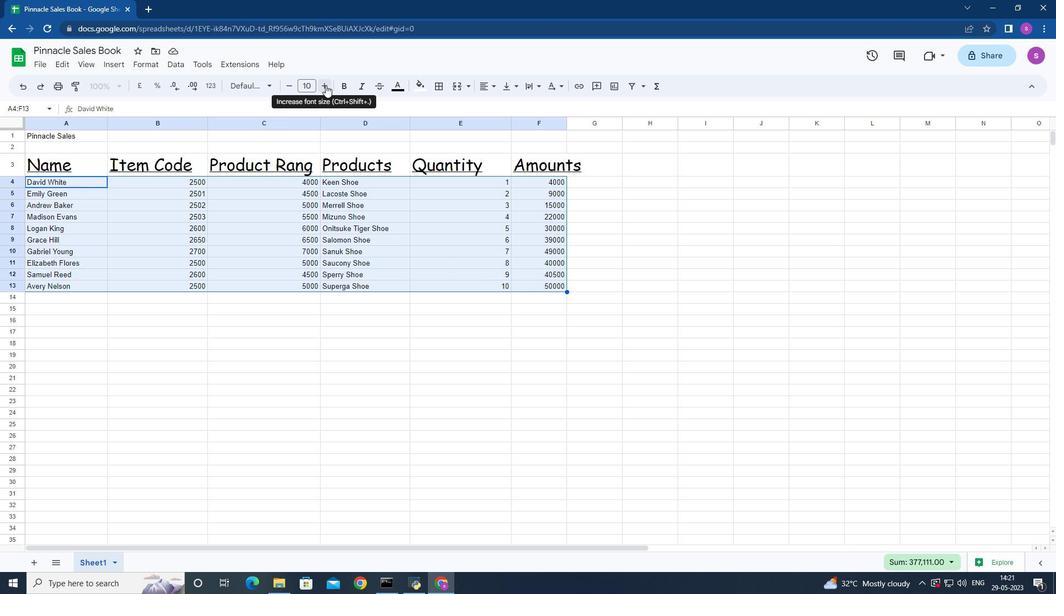 
Action: Mouse pressed left at (324, 85)
Screenshot: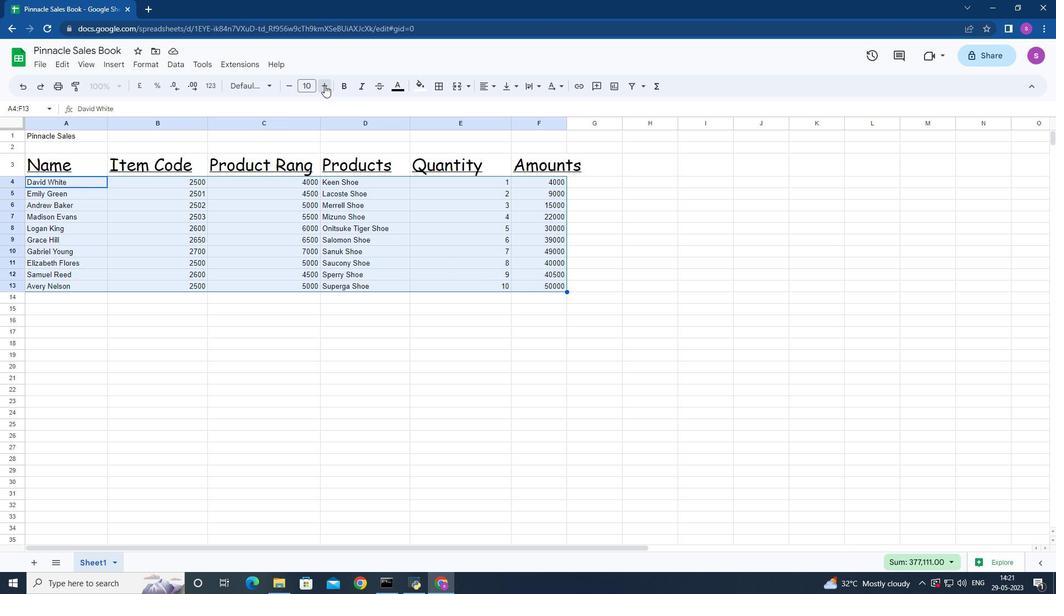 
Action: Mouse pressed left at (324, 85)
Screenshot: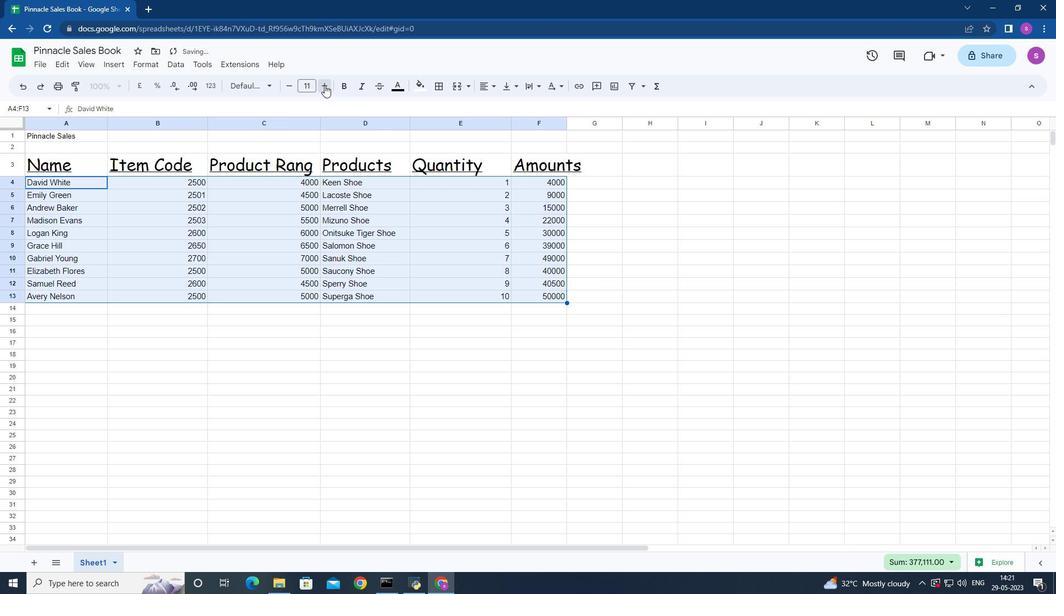 
Action: Mouse pressed left at (324, 85)
Screenshot: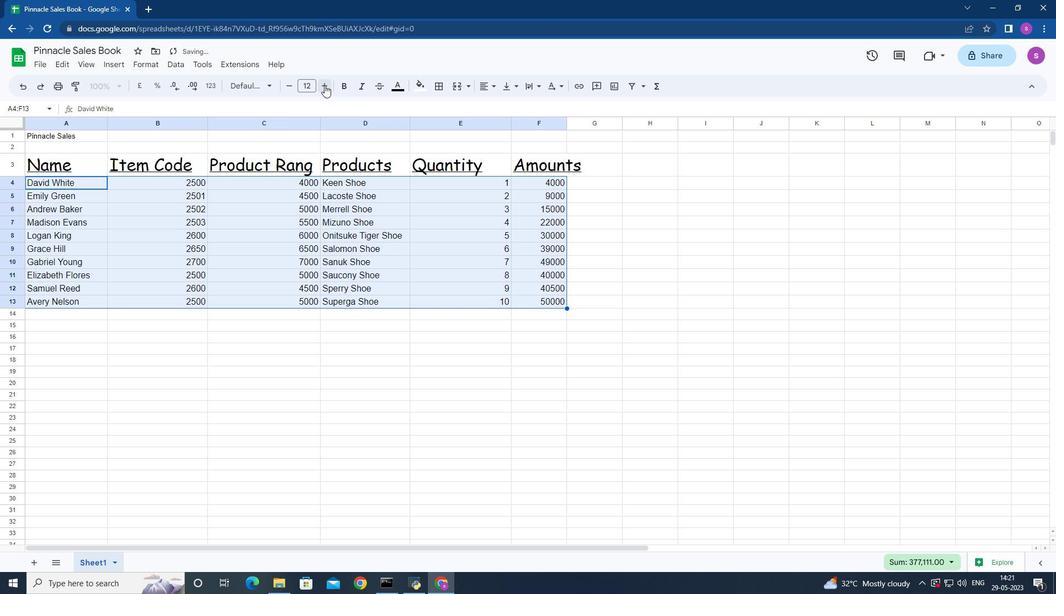 
Action: Mouse pressed left at (324, 85)
Screenshot: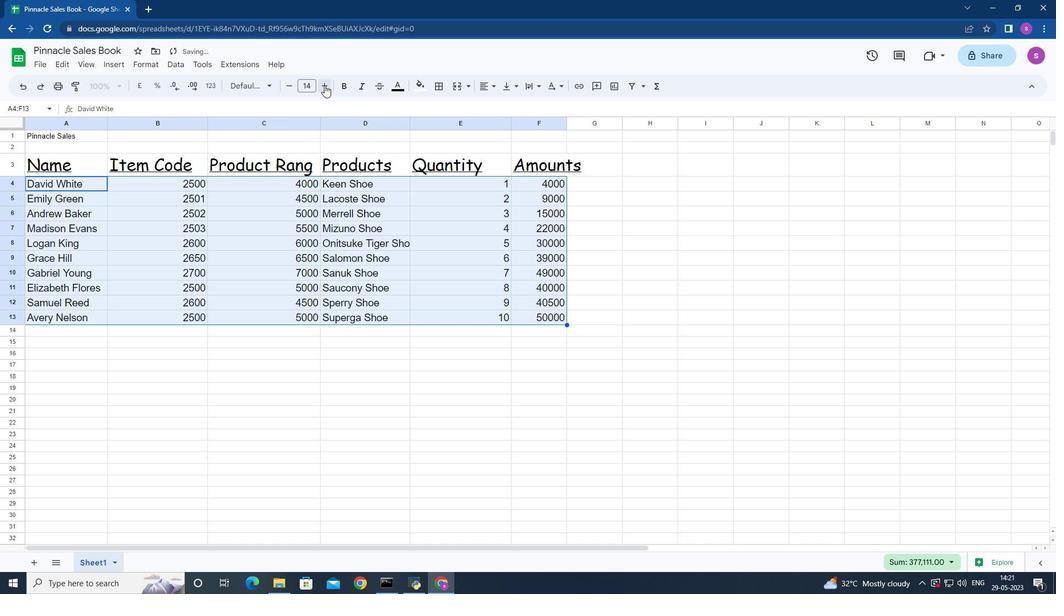 
Action: Mouse pressed left at (324, 85)
Screenshot: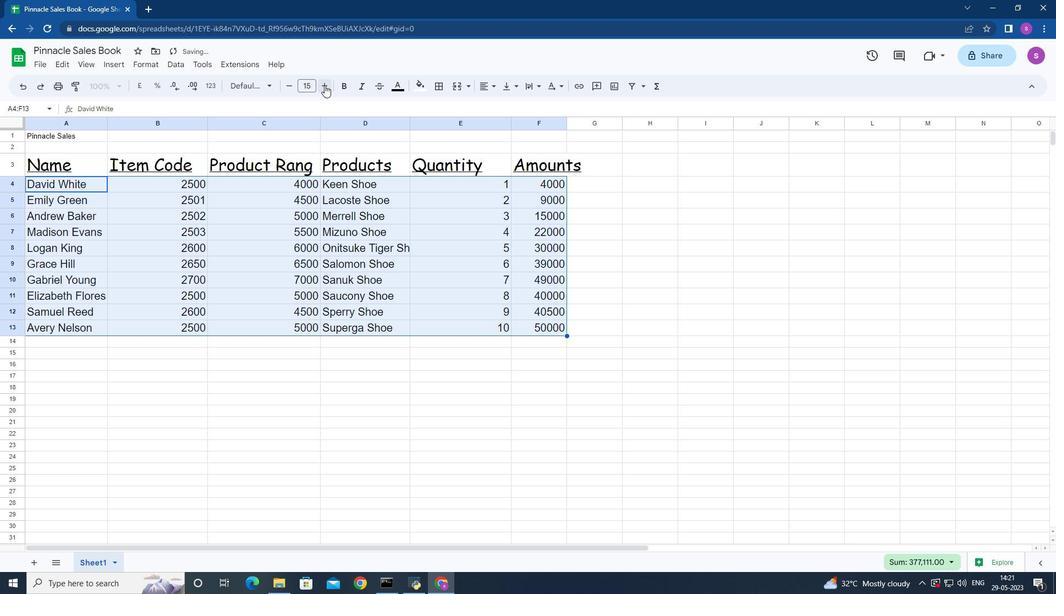 
Action: Mouse moved to (268, 85)
Screenshot: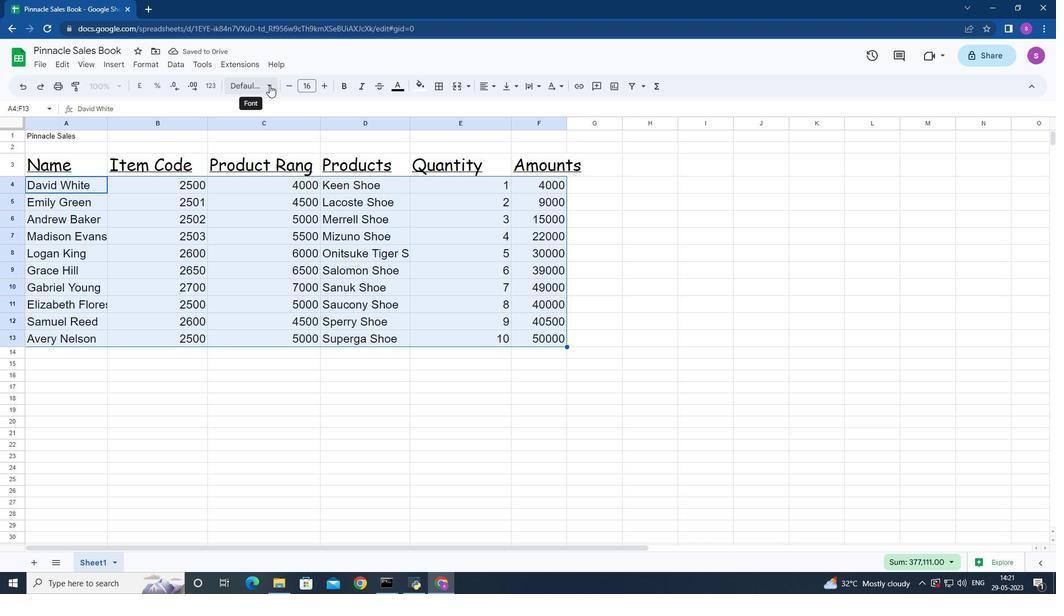 
Action: Mouse pressed left at (268, 85)
Screenshot: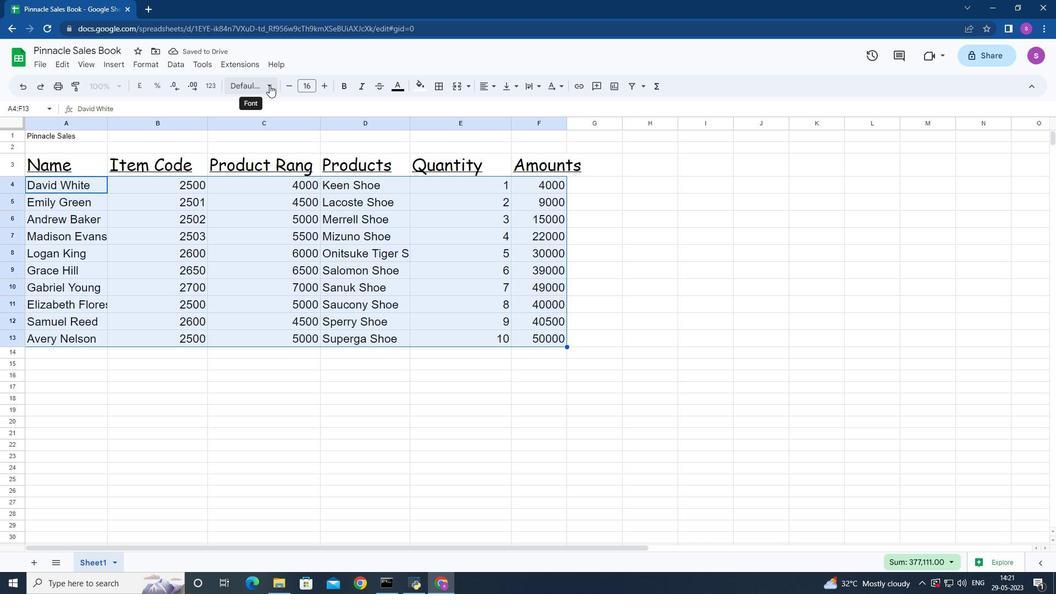 
Action: Mouse moved to (280, 365)
Screenshot: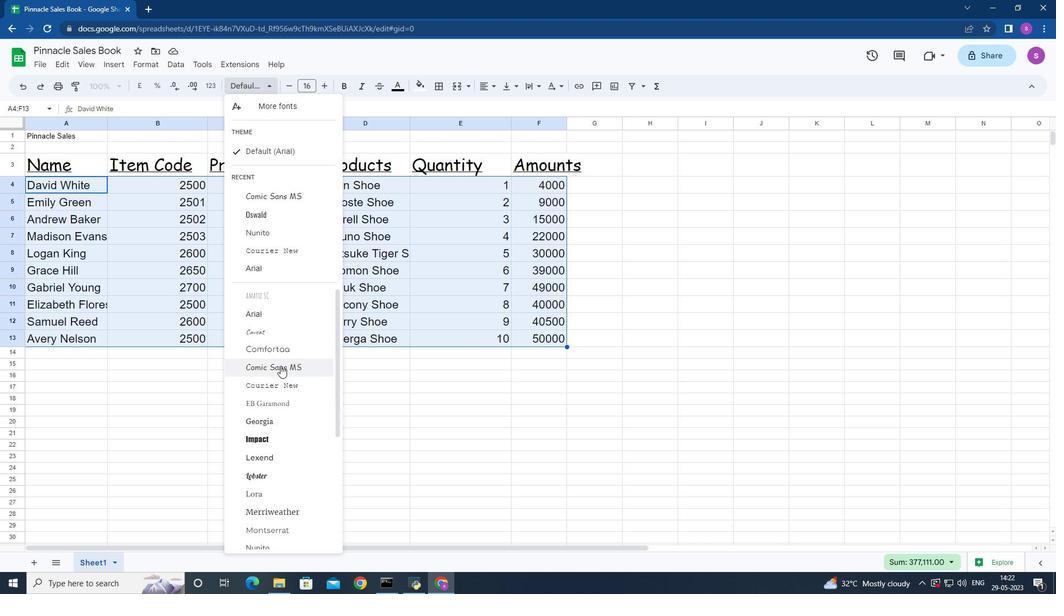 
Action: Mouse pressed left at (280, 365)
Screenshot: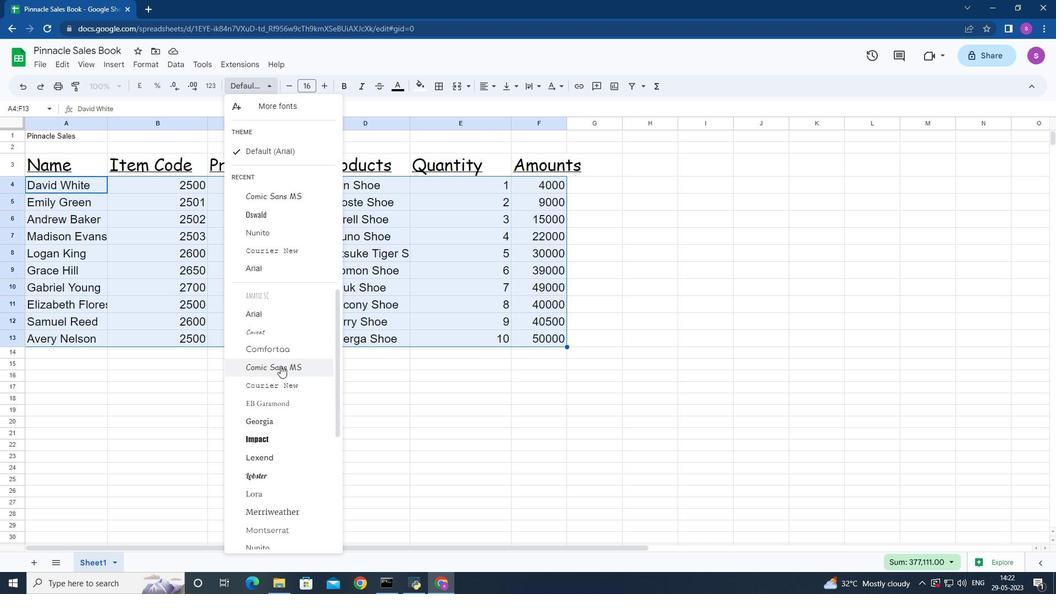 
Action: Mouse moved to (491, 86)
Screenshot: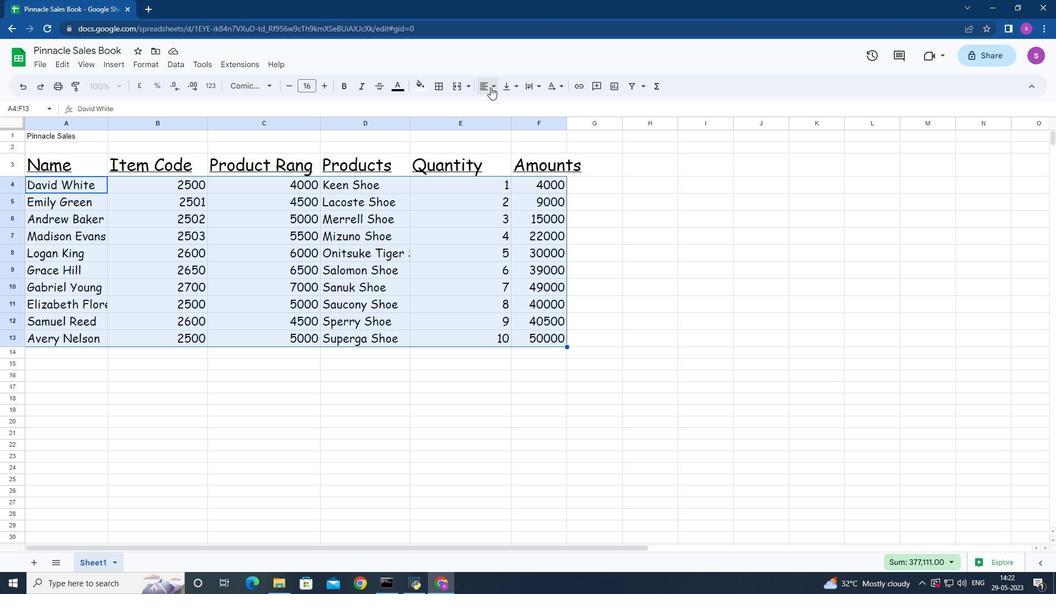 
Action: Mouse pressed left at (491, 86)
Screenshot: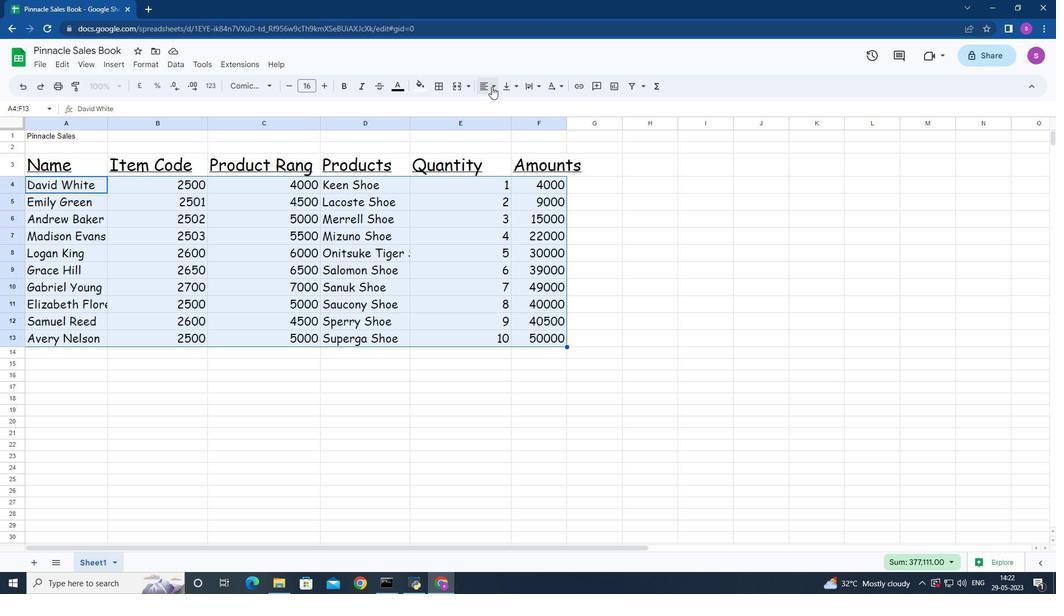
Action: Mouse moved to (503, 107)
Screenshot: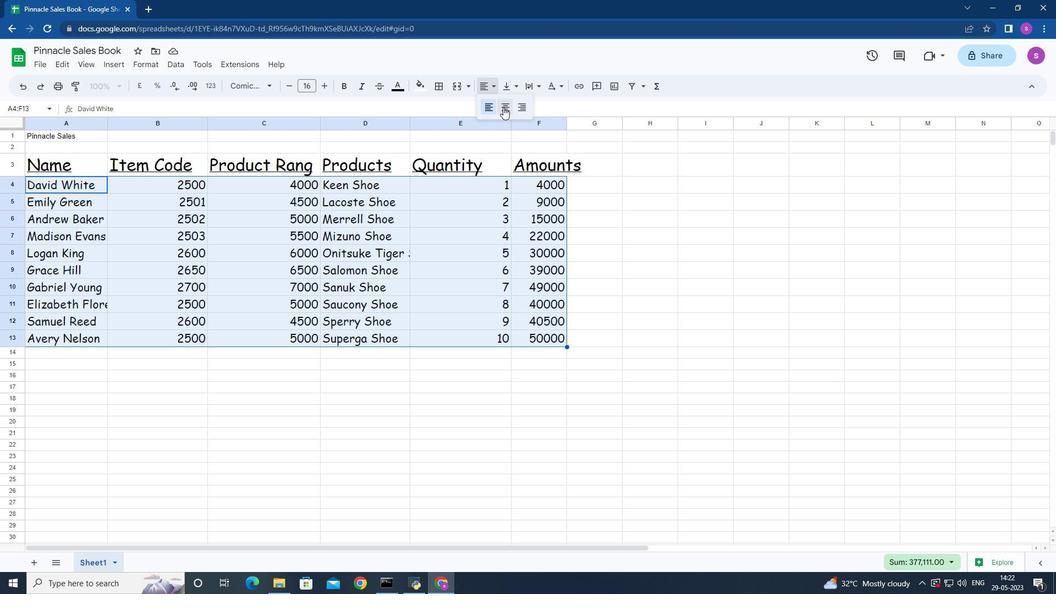 
Action: Mouse pressed left at (503, 107)
Screenshot: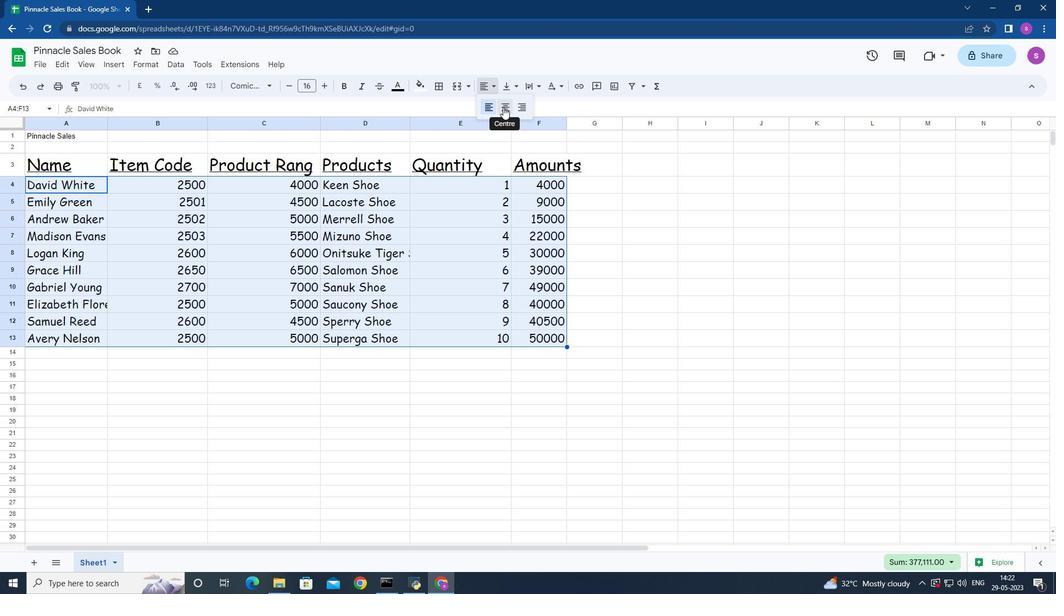 
Action: Mouse moved to (27, 157)
Screenshot: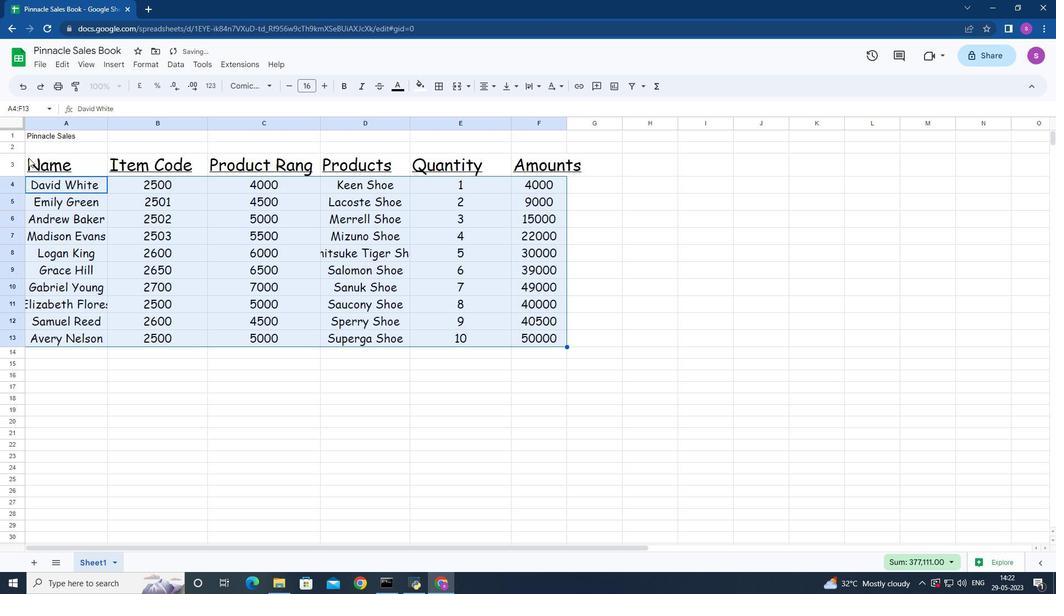 
Action: Mouse pressed left at (27, 157)
Screenshot: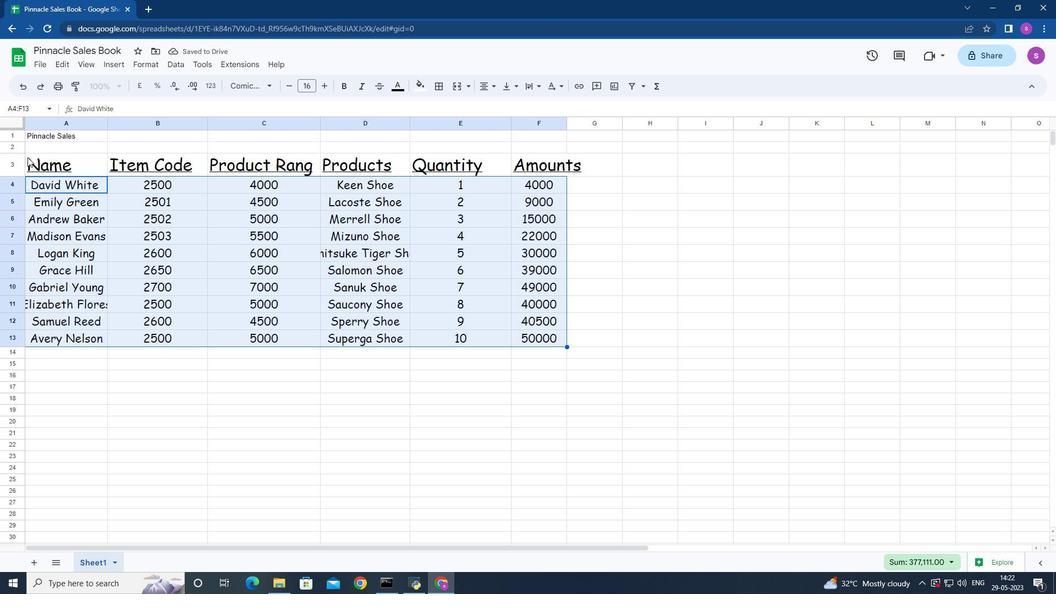 
Action: Mouse moved to (492, 86)
Screenshot: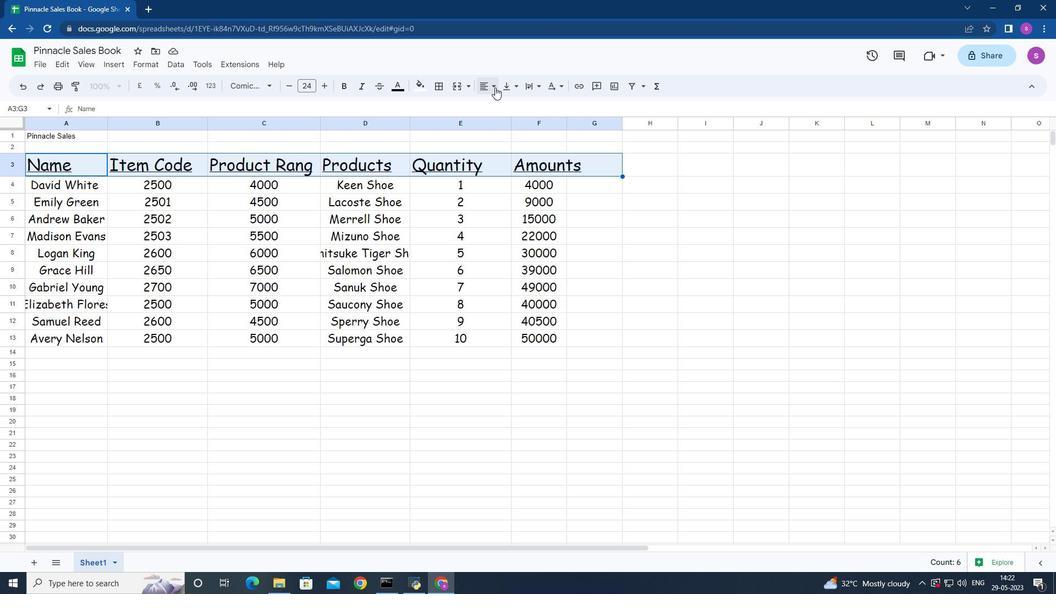 
Action: Mouse pressed left at (492, 86)
Screenshot: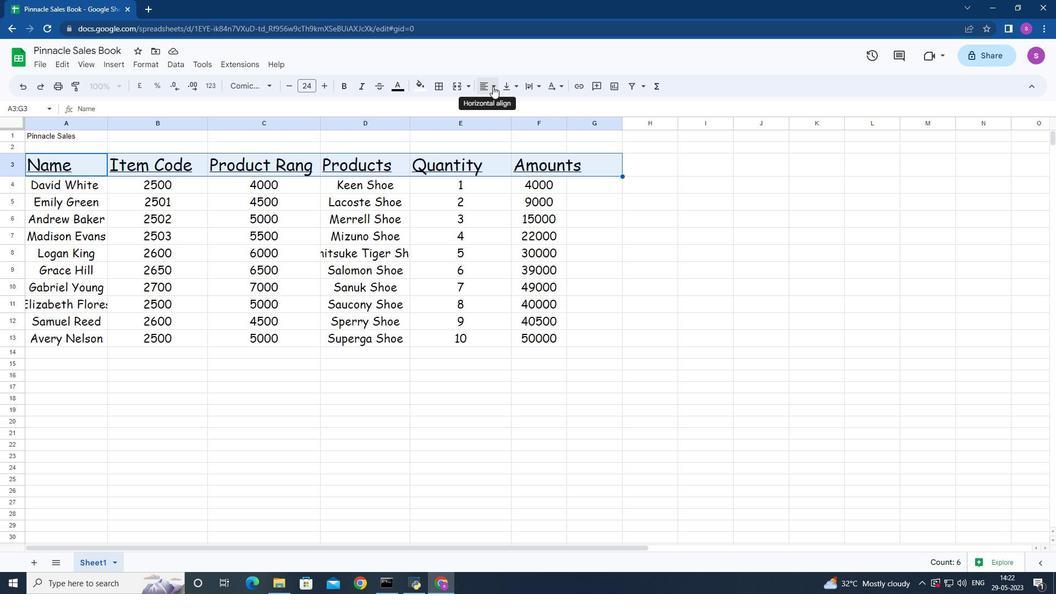 
Action: Mouse moved to (506, 107)
Screenshot: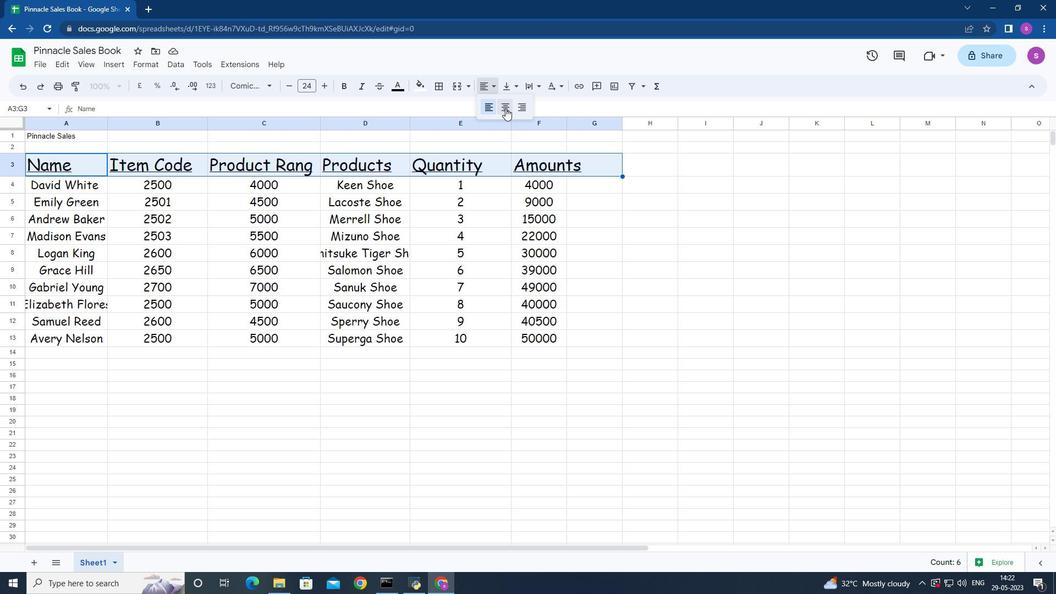 
Action: Mouse pressed left at (506, 107)
Screenshot: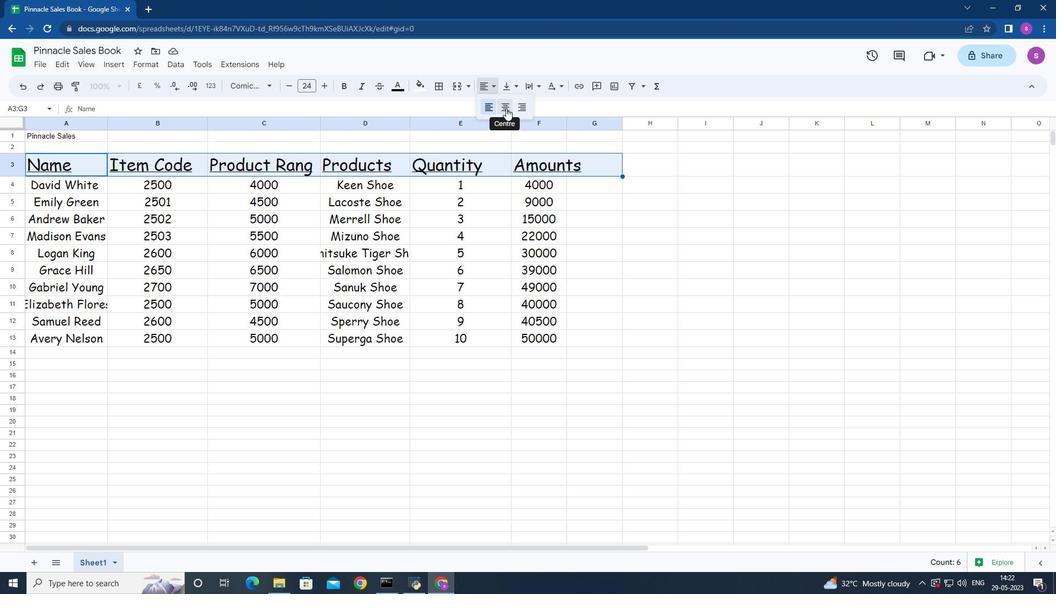 
Action: Mouse moved to (509, 129)
Screenshot: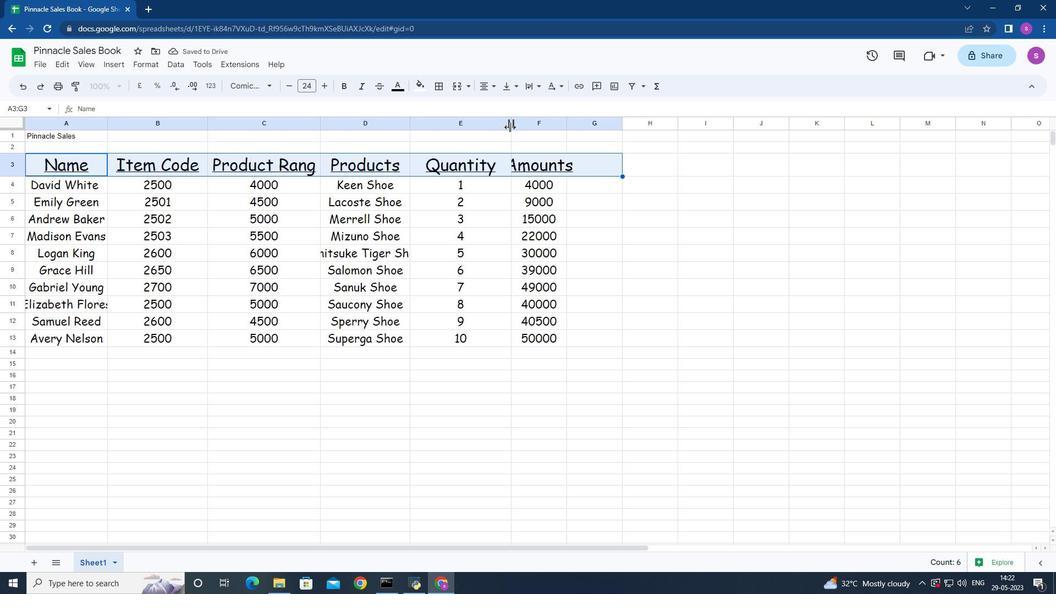 
Action: Mouse pressed left at (509, 129)
Screenshot: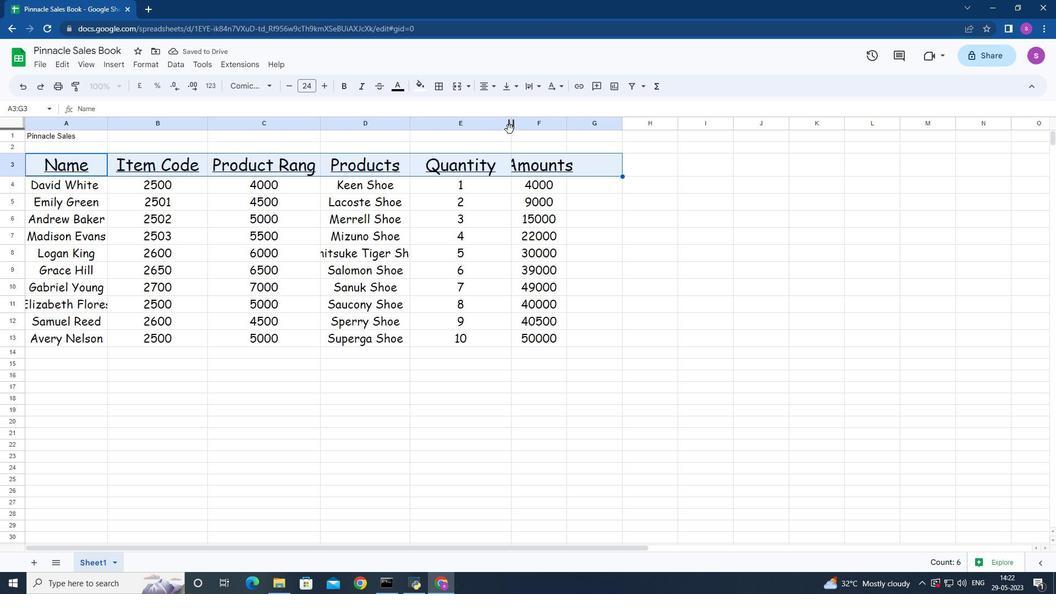 
Action: Mouse moved to (509, 127)
Screenshot: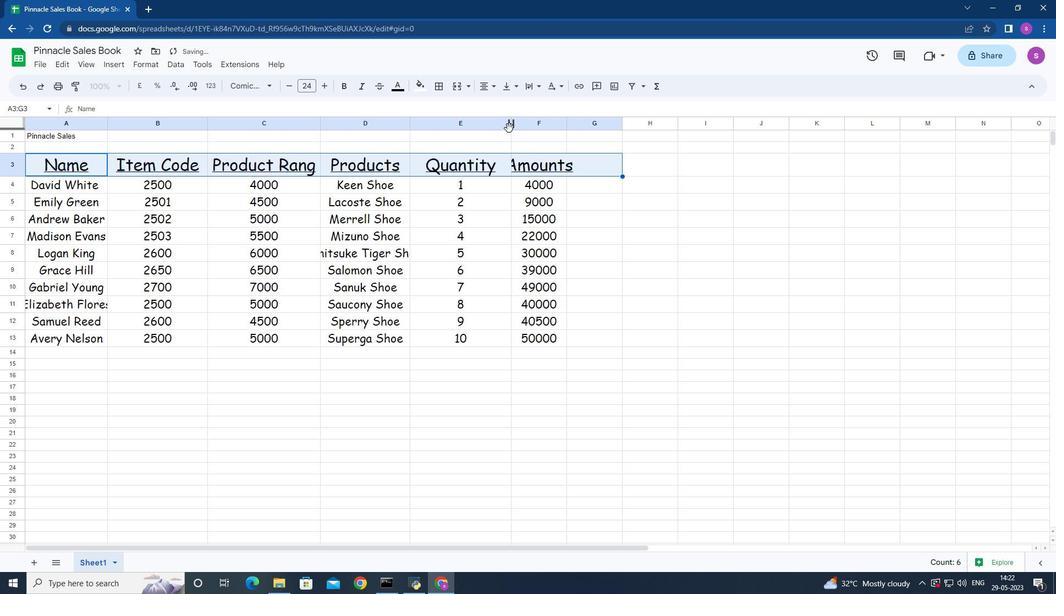 
Action: Mouse pressed left at (509, 127)
Screenshot: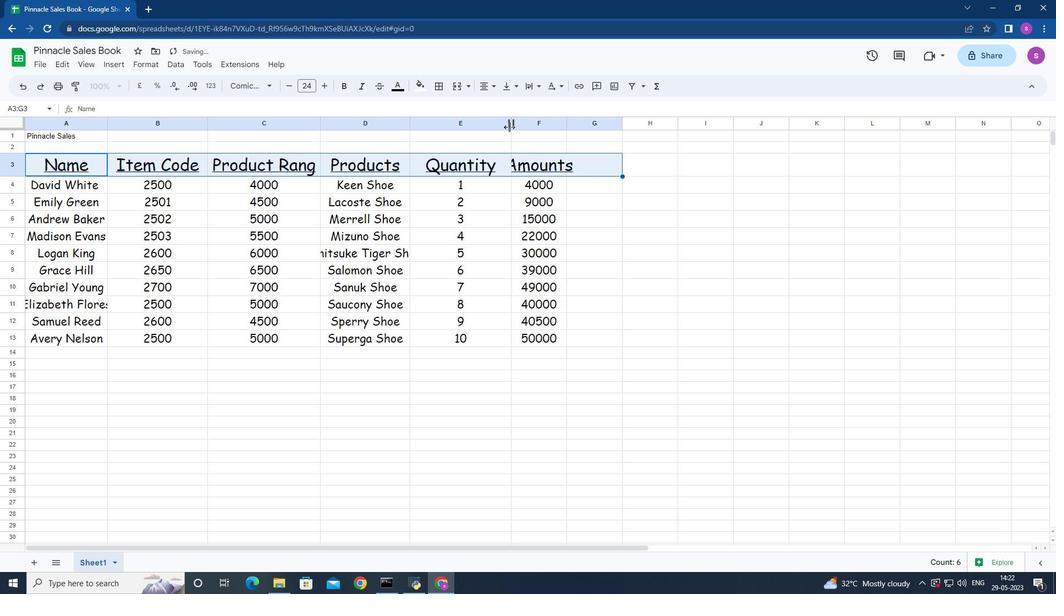 
Action: Mouse moved to (514, 126)
Screenshot: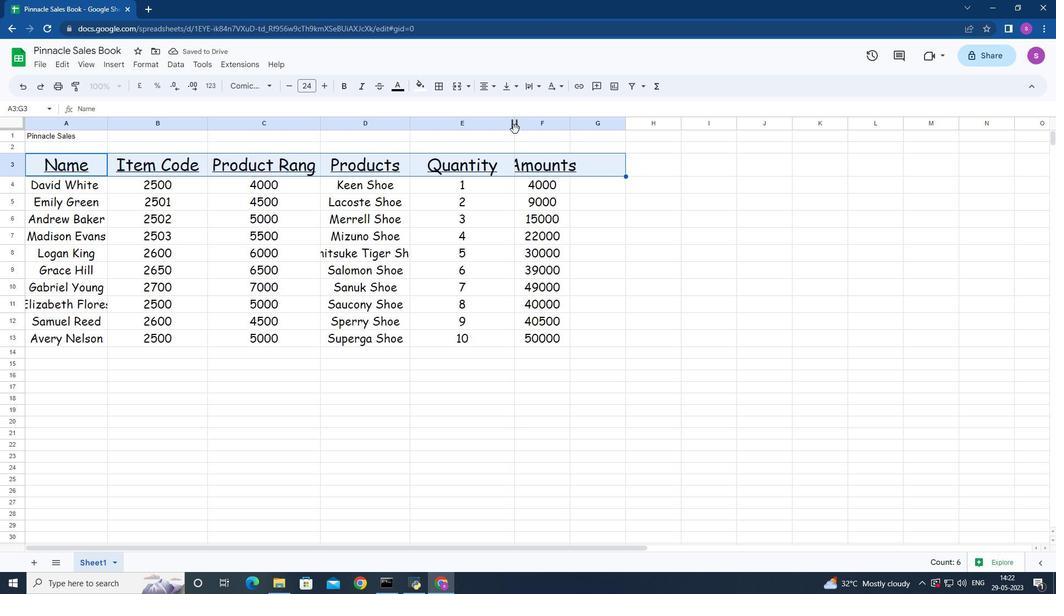 
Action: Mouse pressed left at (514, 126)
Screenshot: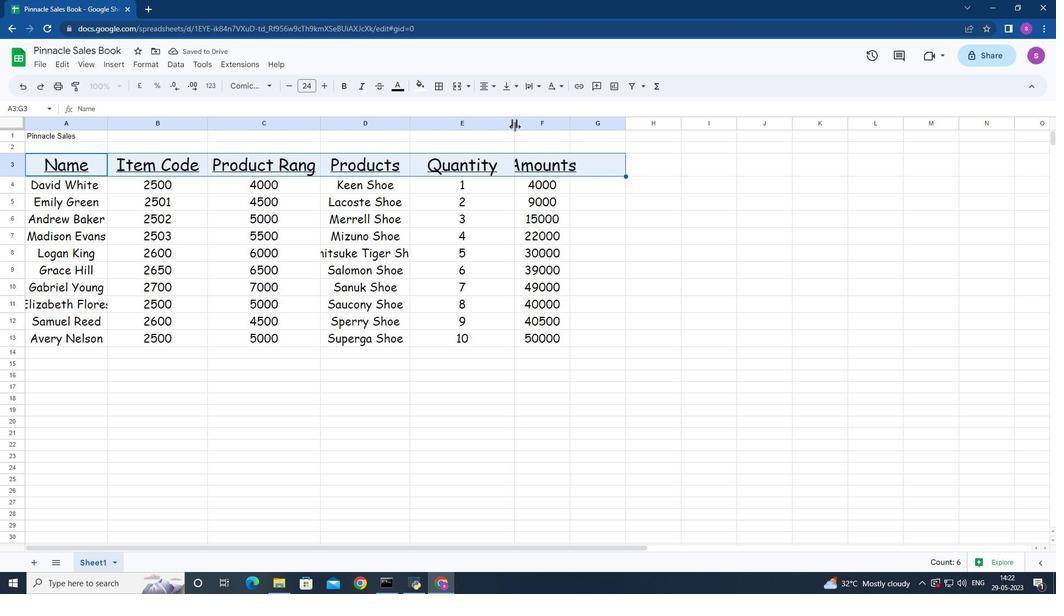 
Action: Mouse moved to (84, 164)
Screenshot: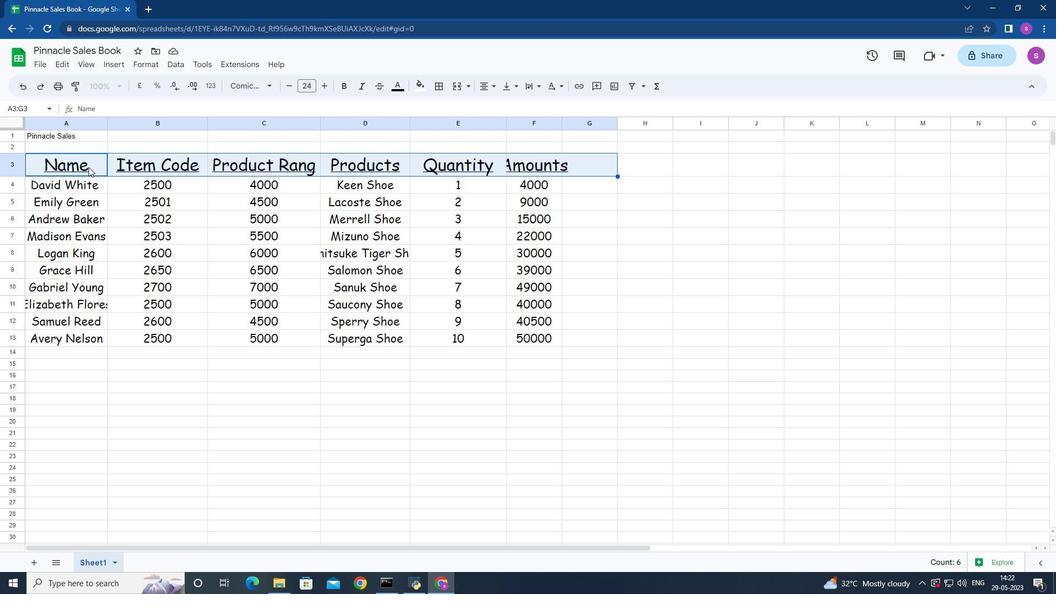 
